 Task: Create new contact,   with mail id: 'Madelyn_Wright@coty.com', first name: 'Madelyn', Last name: 'Wright', Job Title: UI/UX Developer, Phone number (408) 555-1234. Change life cycle stage to  'Lead' and lead status to 'New'. Add new company to the associated contact: www.ashokleyland.com
 . Logged in from softage.5@softage.net
Action: Mouse moved to (80, 50)
Screenshot: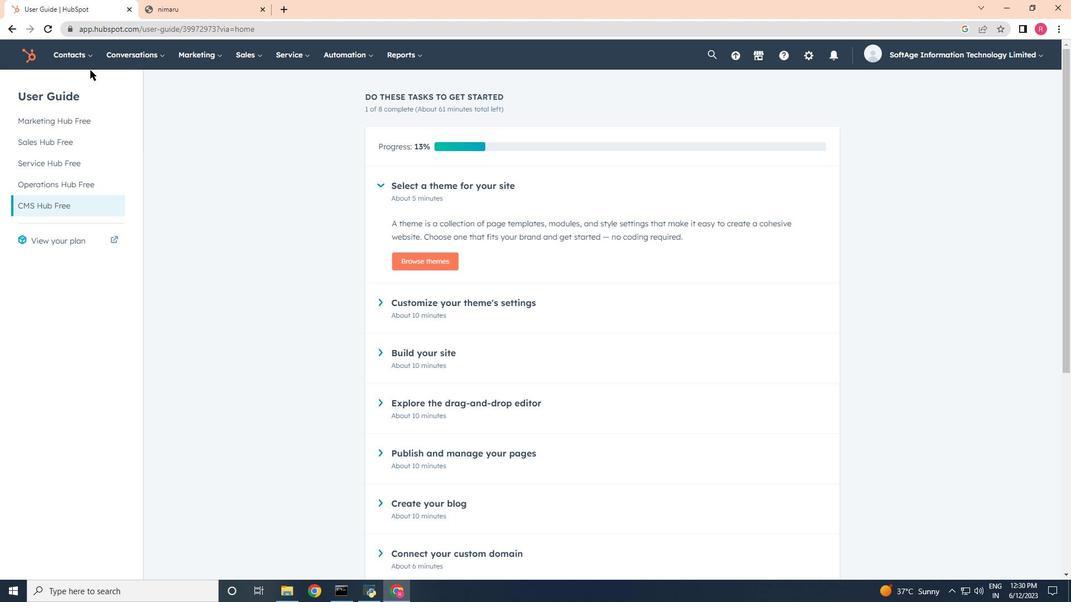 
Action: Mouse pressed left at (80, 50)
Screenshot: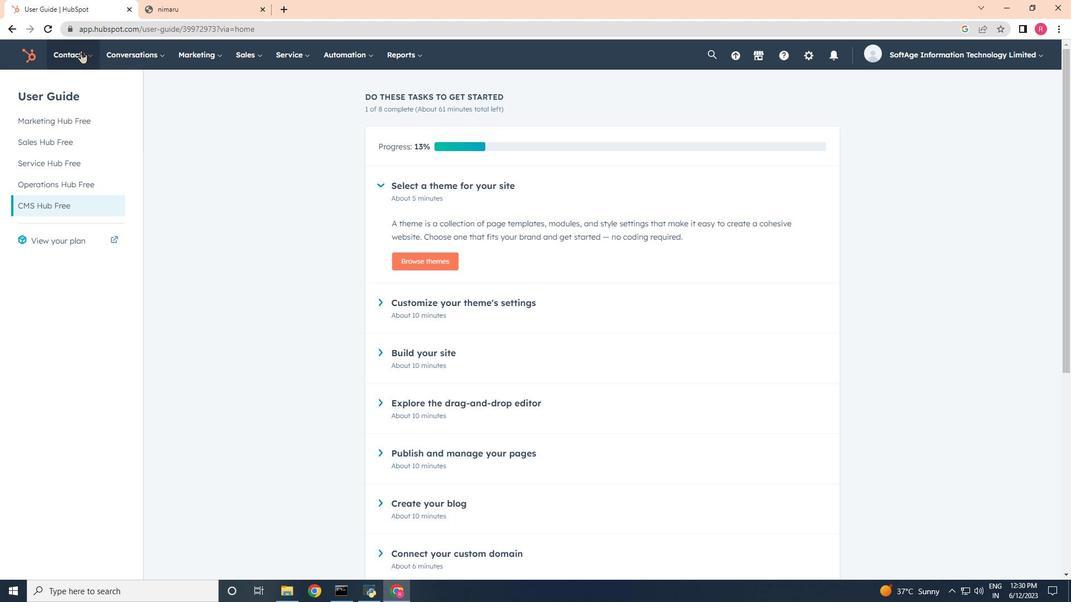 
Action: Mouse moved to (94, 80)
Screenshot: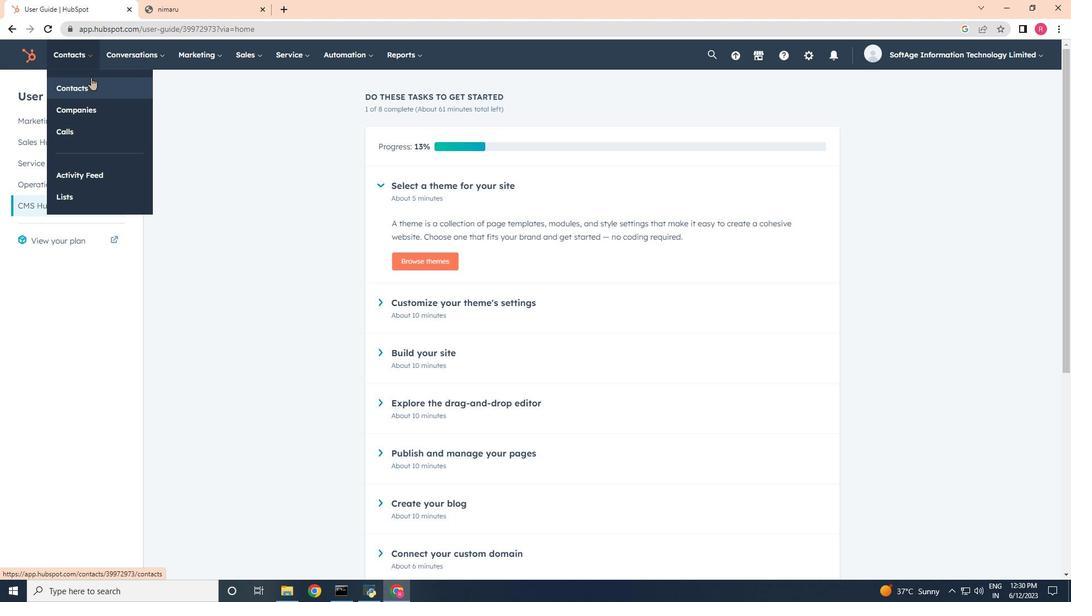
Action: Mouse pressed left at (94, 80)
Screenshot: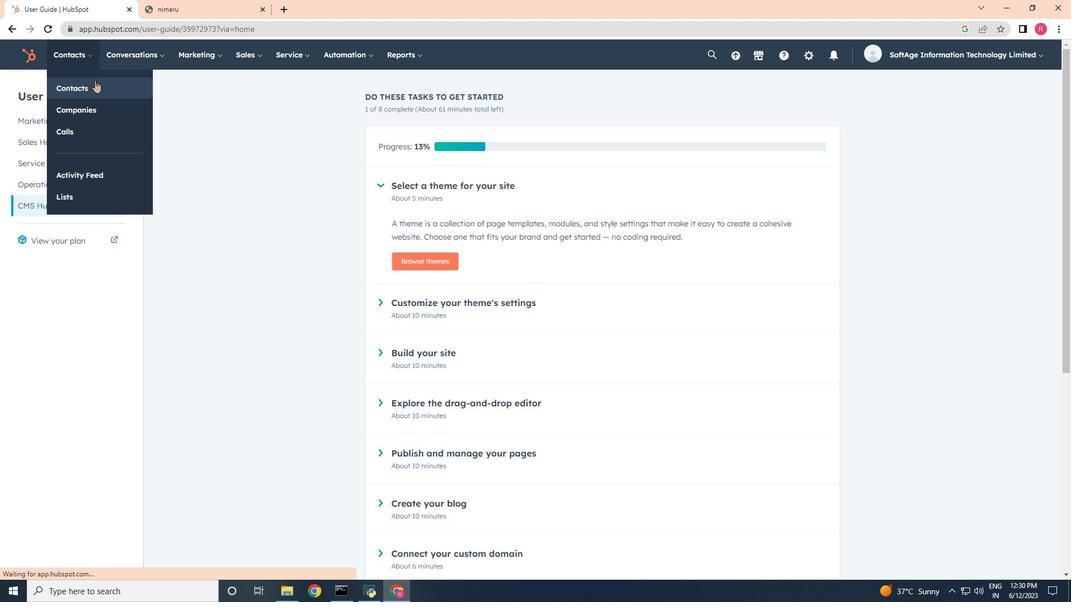 
Action: Mouse moved to (997, 92)
Screenshot: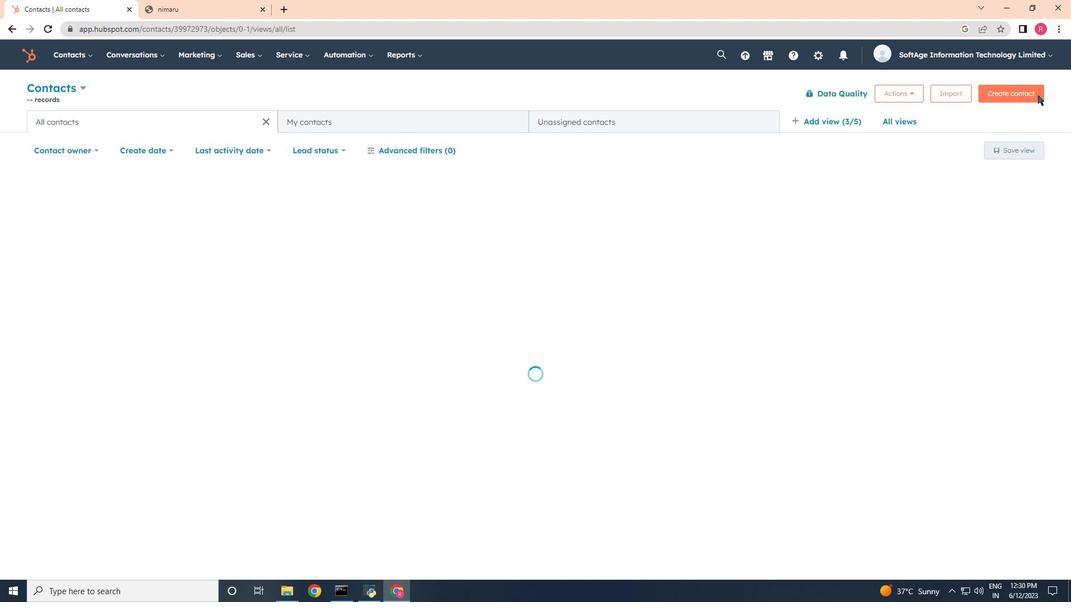 
Action: Mouse pressed left at (997, 92)
Screenshot: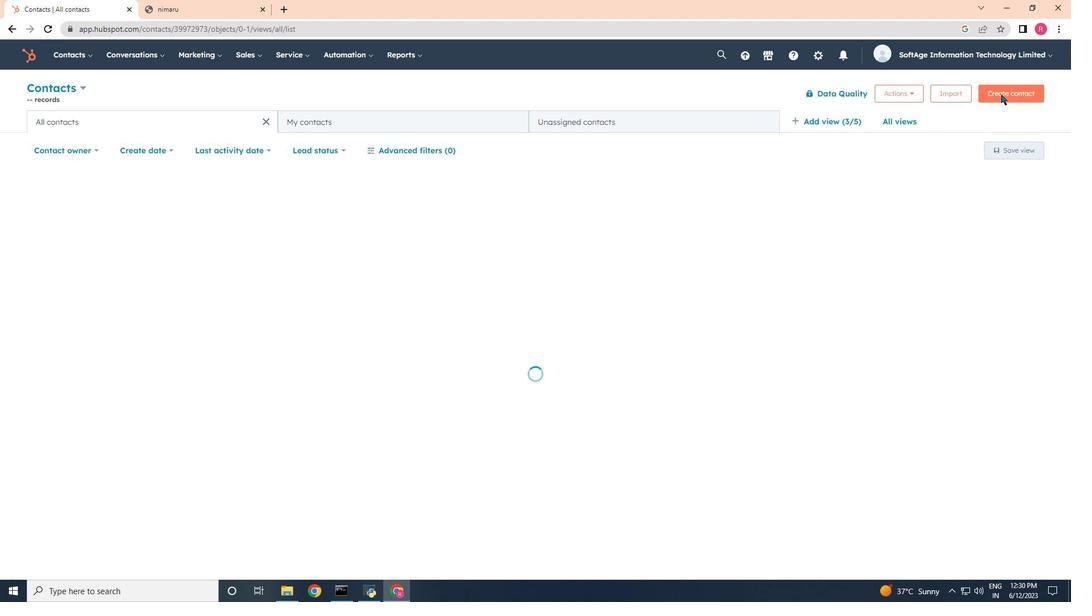 
Action: Mouse moved to (801, 159)
Screenshot: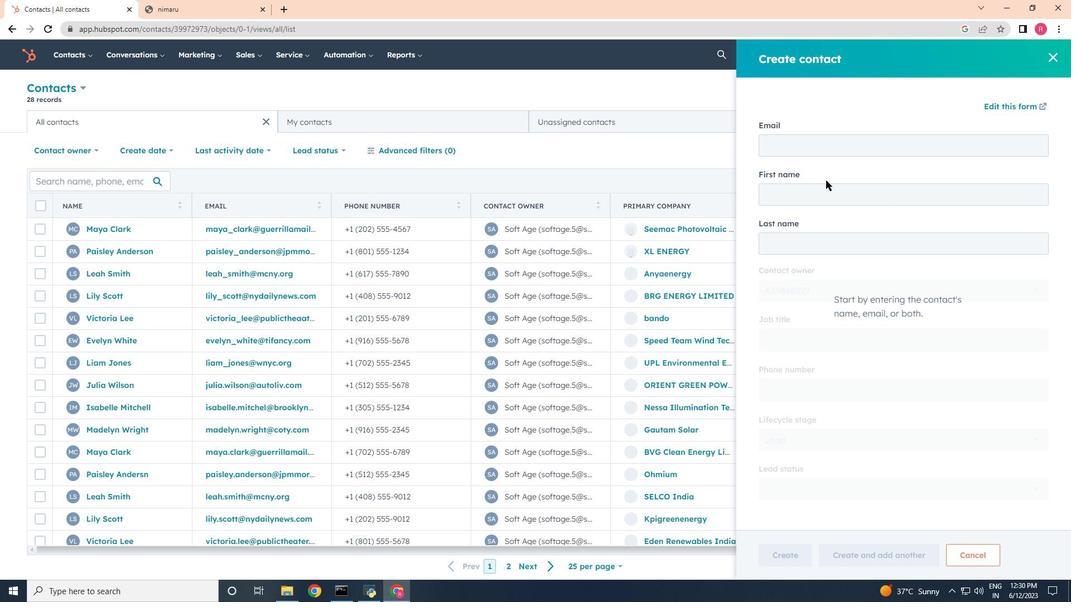
Action: Mouse pressed left at (801, 159)
Screenshot: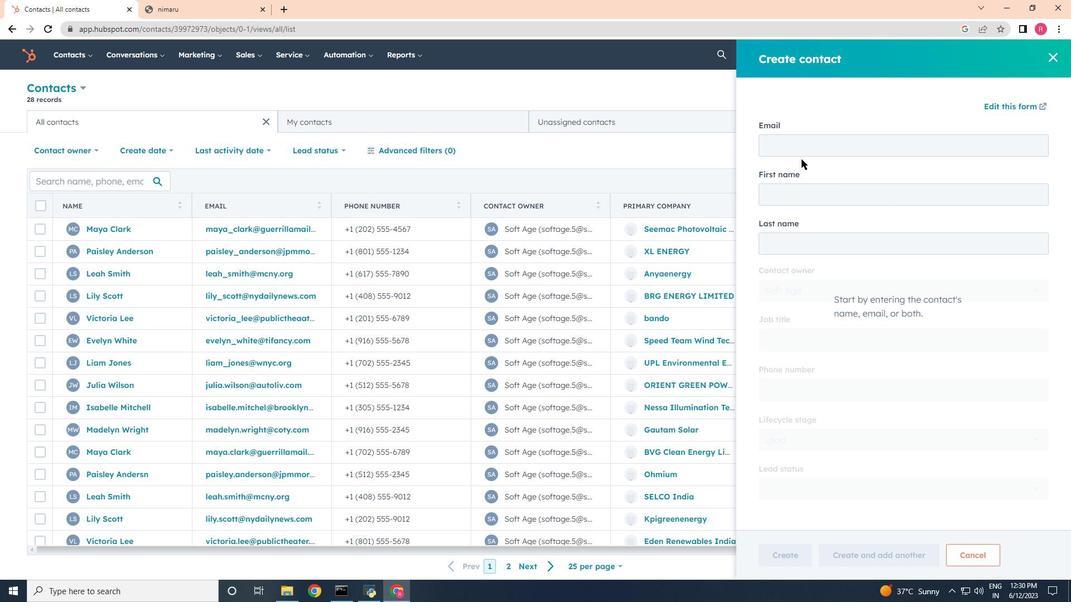 
Action: Mouse moved to (787, 145)
Screenshot: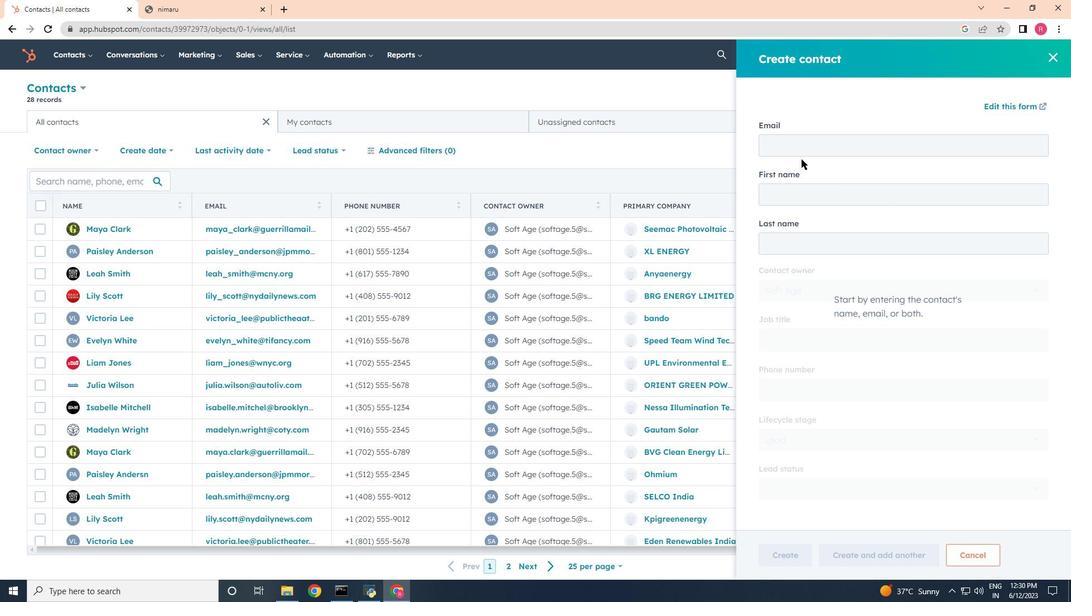 
Action: Mouse pressed left at (787, 145)
Screenshot: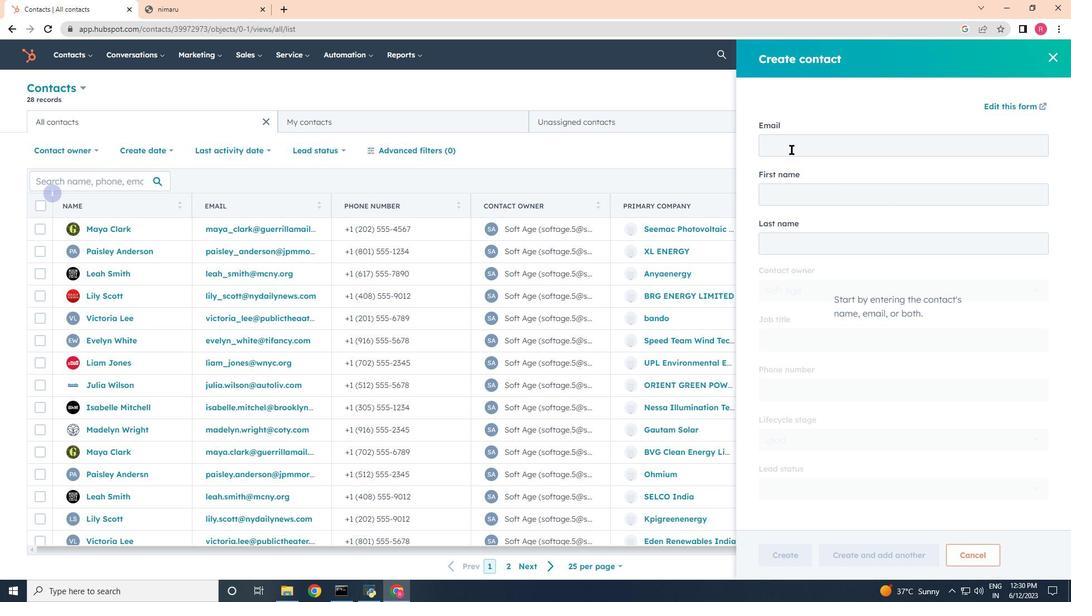 
Action: Key pressed <Key.shift>Madelyn<Key.shift><Key.shift><Key.shift><Key.shift><Key.shift><Key.shift><Key.shift><Key.shift><Key.shift><Key.shift><Key.shift><Key.shift><Key.shift><Key.shift><Key.shift><Key.shift><Key.shift><Key.shift><Key.shift><Key.shift>_<Key.shift><Key.shift>Wright<Key.shift>@coty.com
Screenshot: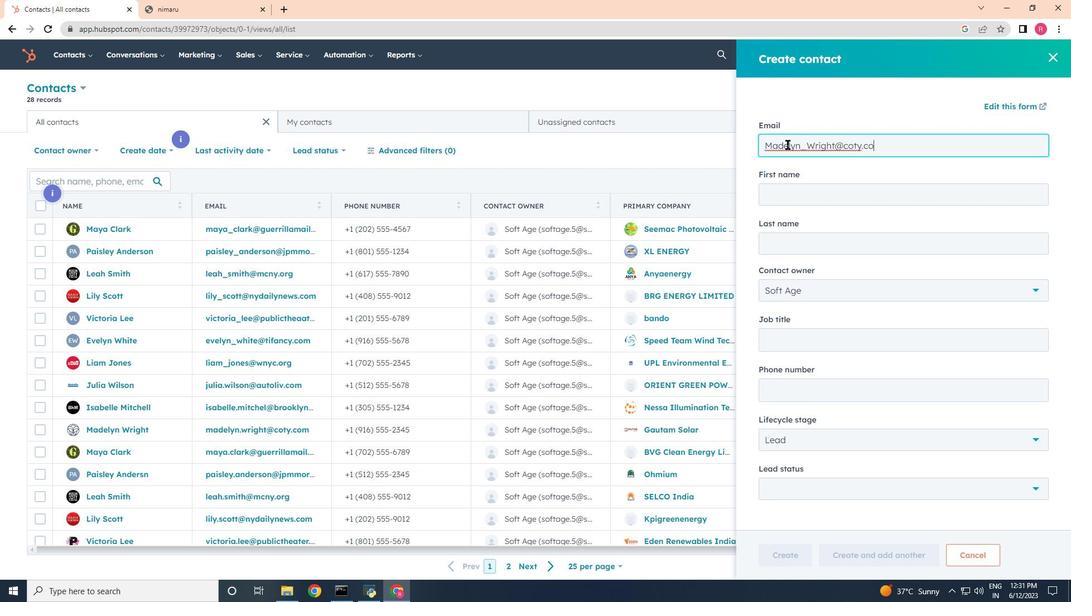 
Action: Mouse moved to (855, 213)
Screenshot: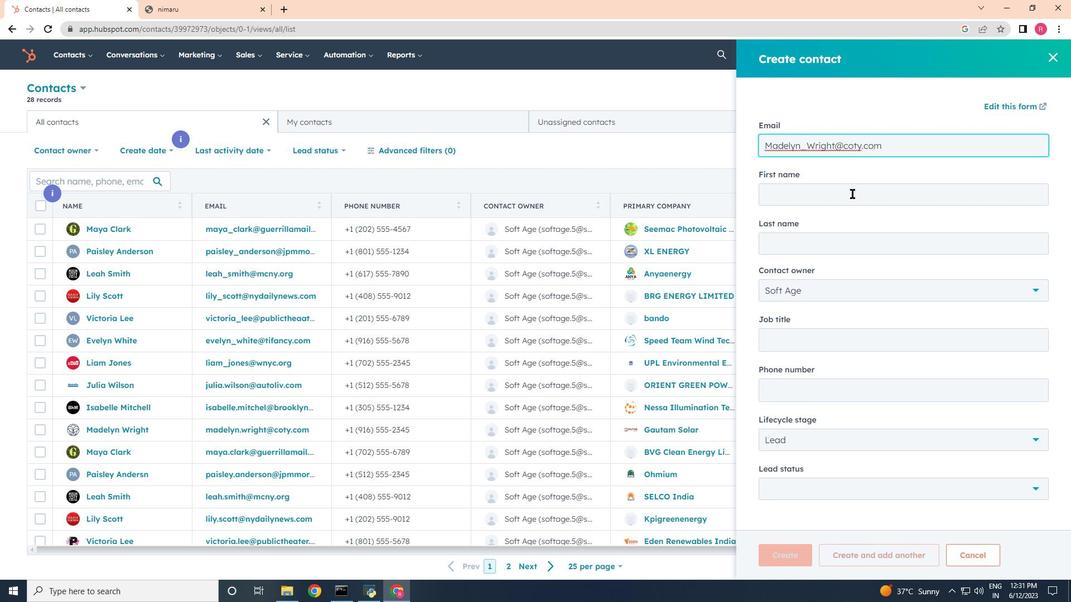 
Action: Mouse pressed left at (855, 213)
Screenshot: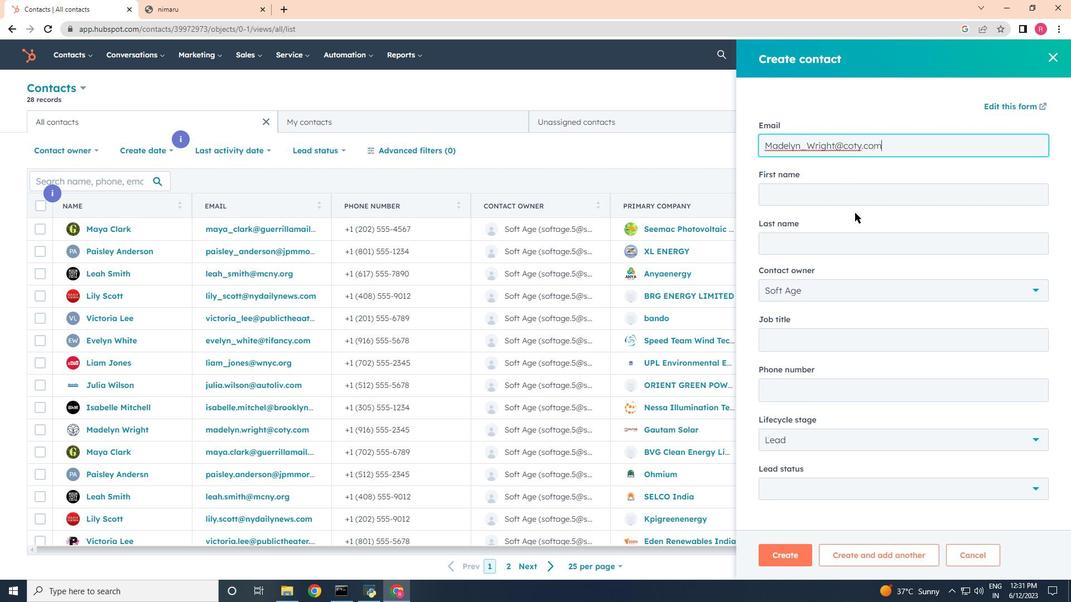 
Action: Mouse moved to (798, 147)
Screenshot: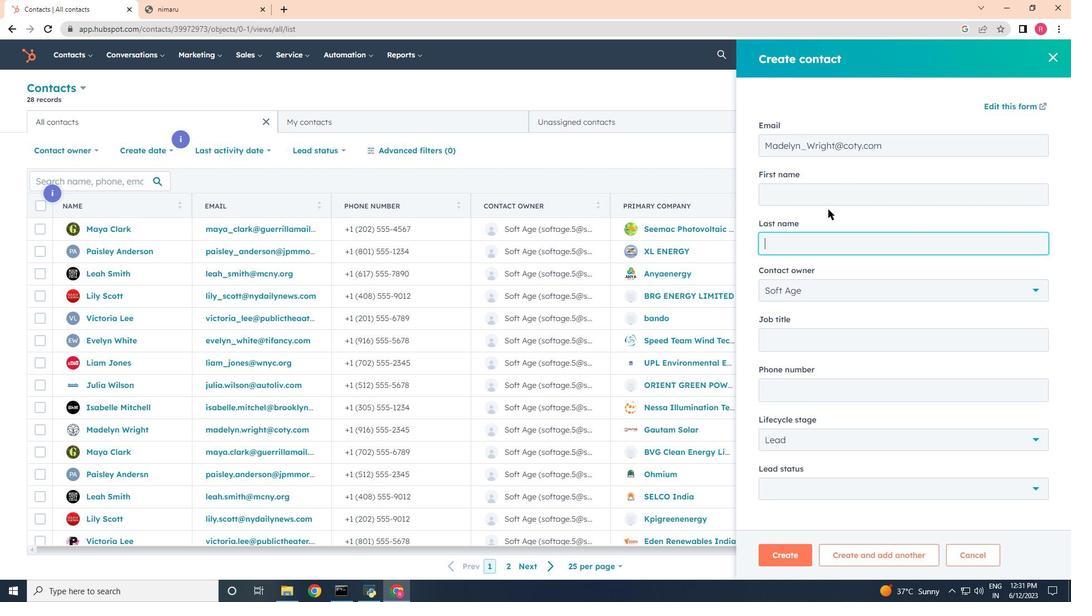 
Action: Mouse pressed left at (798, 147)
Screenshot: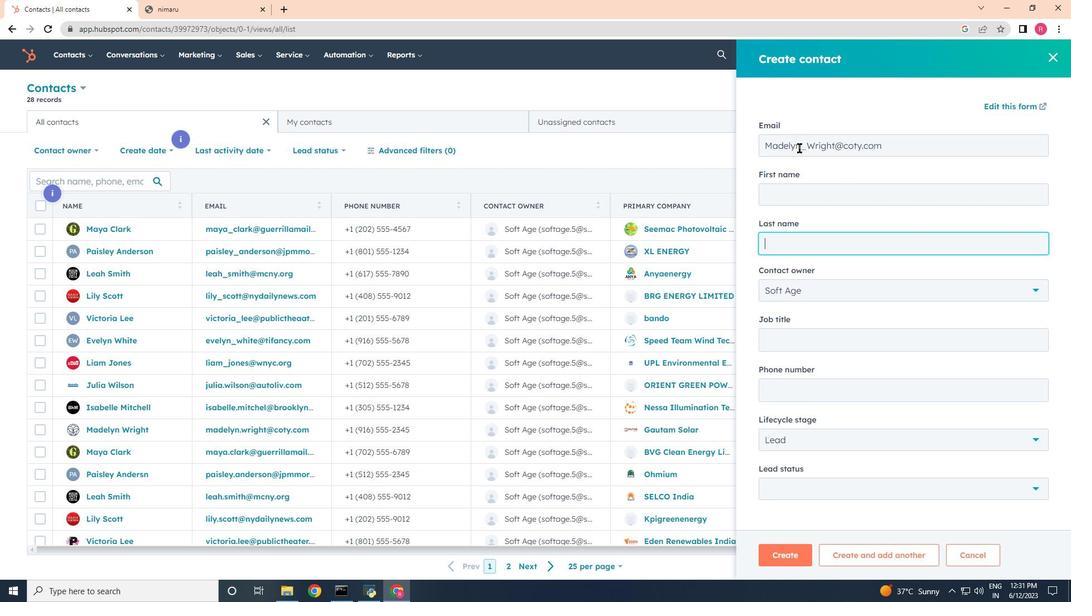 
Action: Mouse moved to (803, 197)
Screenshot: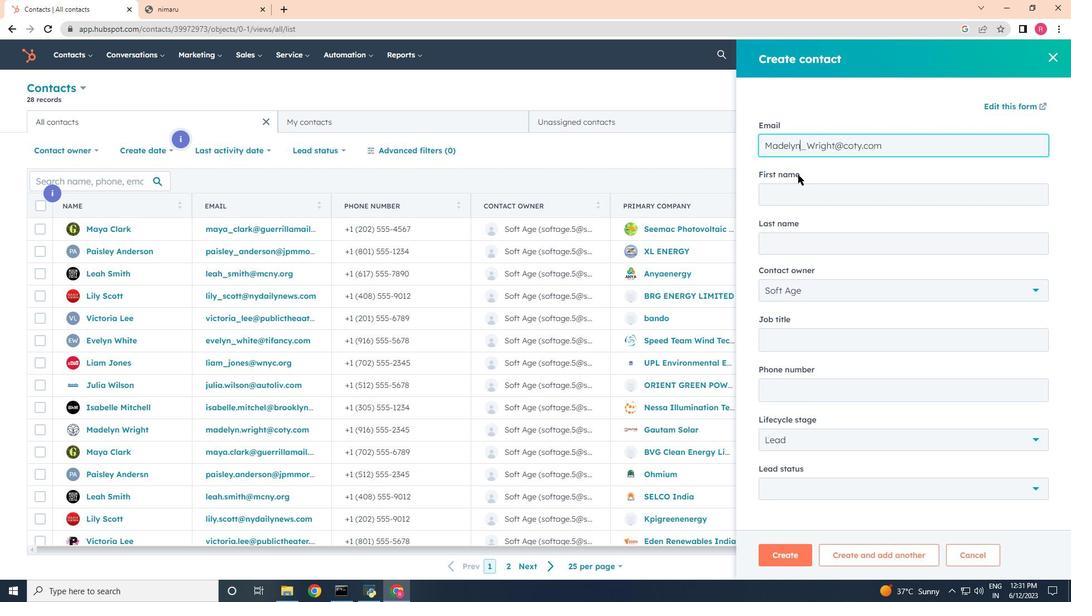 
Action: Mouse pressed left at (803, 197)
Screenshot: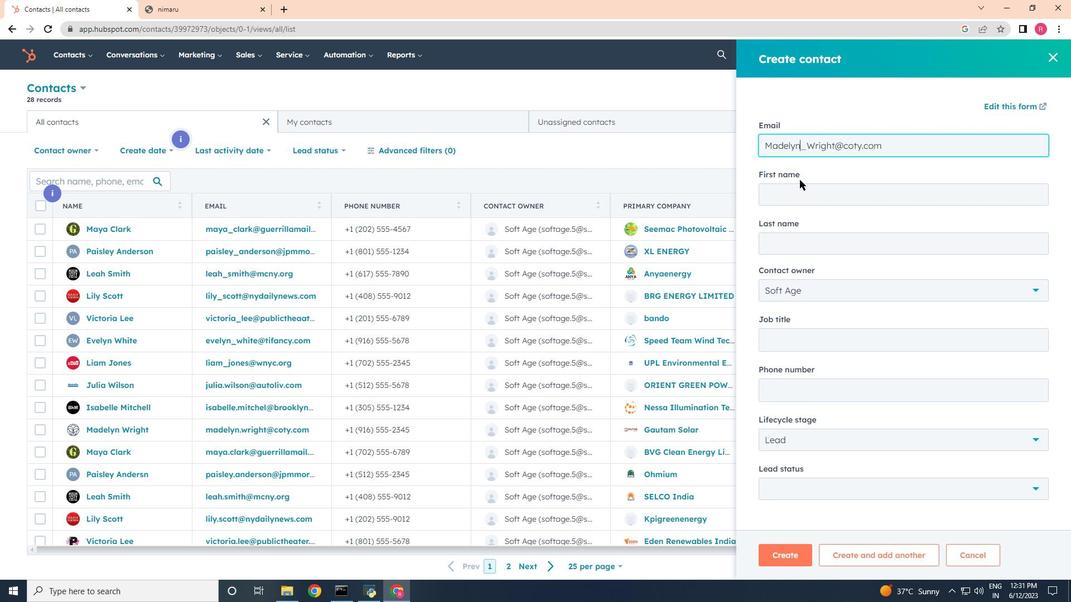 
Action: Key pressed <Key.shift>Madelyn<Key.tab><Key.shift><Key.shift><Key.shift><Key.shift><Key.shift><Key.shift><Key.shift><Key.shift><Key.shift><Key.shift>Wright<Key.tab><Key.tab><Key.shift>UI/<Key.shift><Key.shift><Key.shift><Key.shift><Key.shift><Key.shift><Key.shift>Ux<Key.backspace><Key.shift>X<Key.space><Key.shift>Developer<Key.tab>4085551234
Screenshot: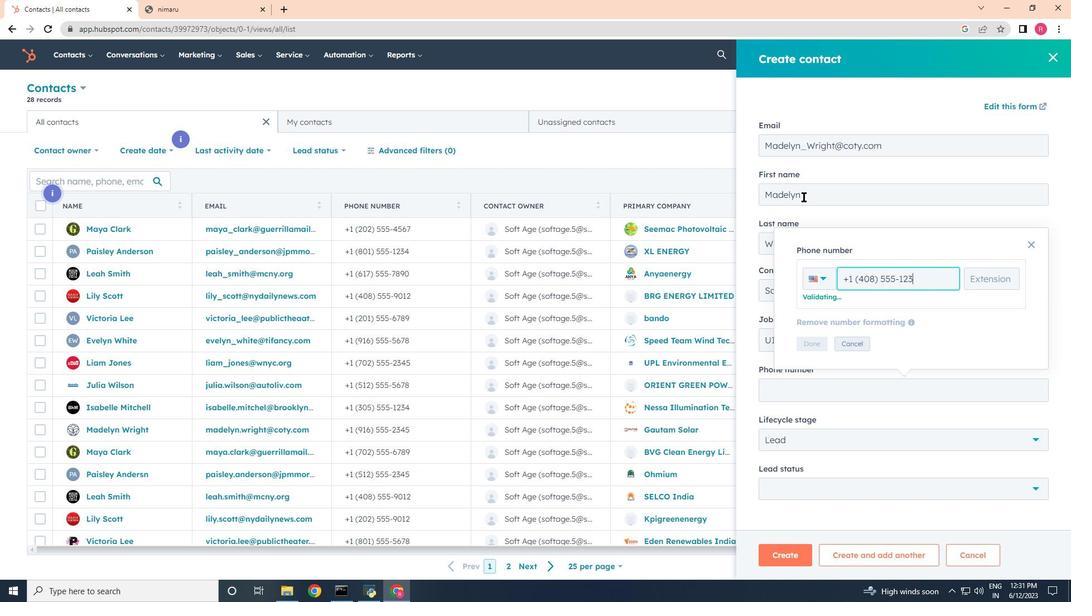 
Action: Mouse moved to (813, 343)
Screenshot: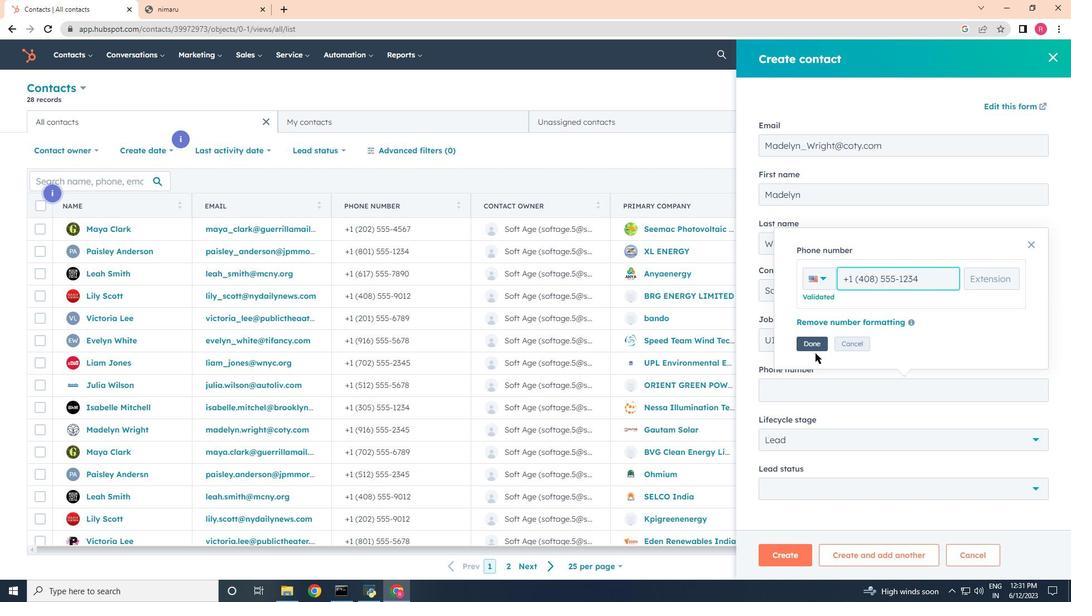 
Action: Mouse pressed left at (813, 343)
Screenshot: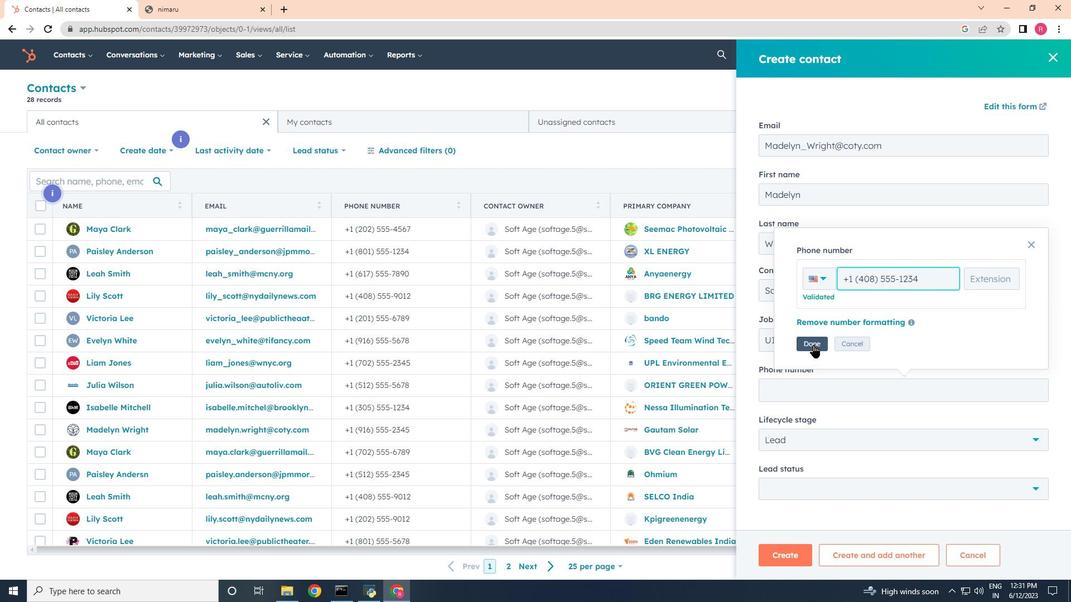 
Action: Mouse moved to (819, 436)
Screenshot: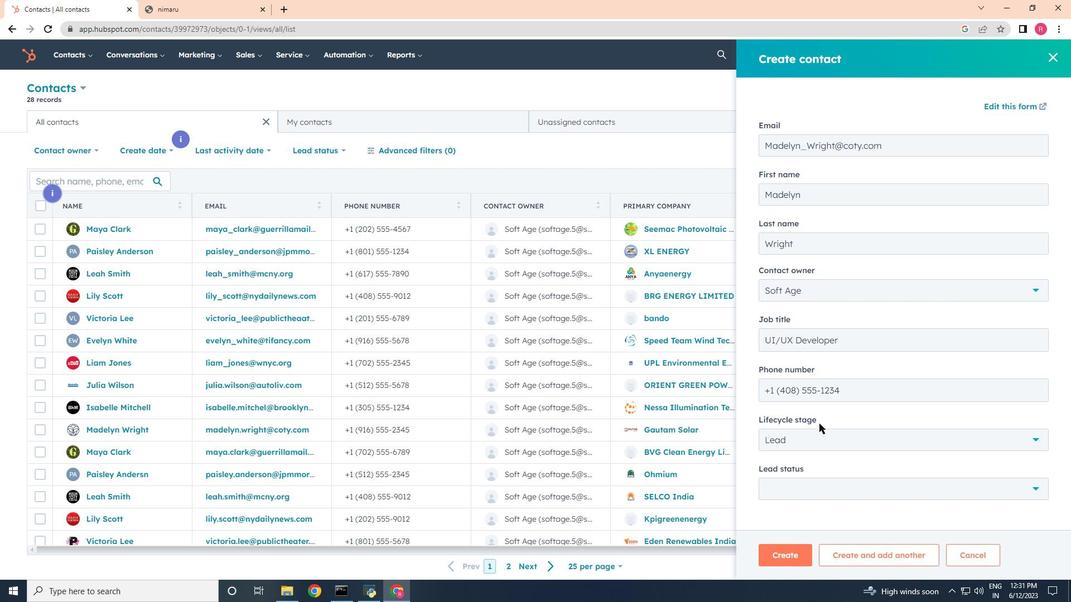 
Action: Mouse pressed left at (819, 436)
Screenshot: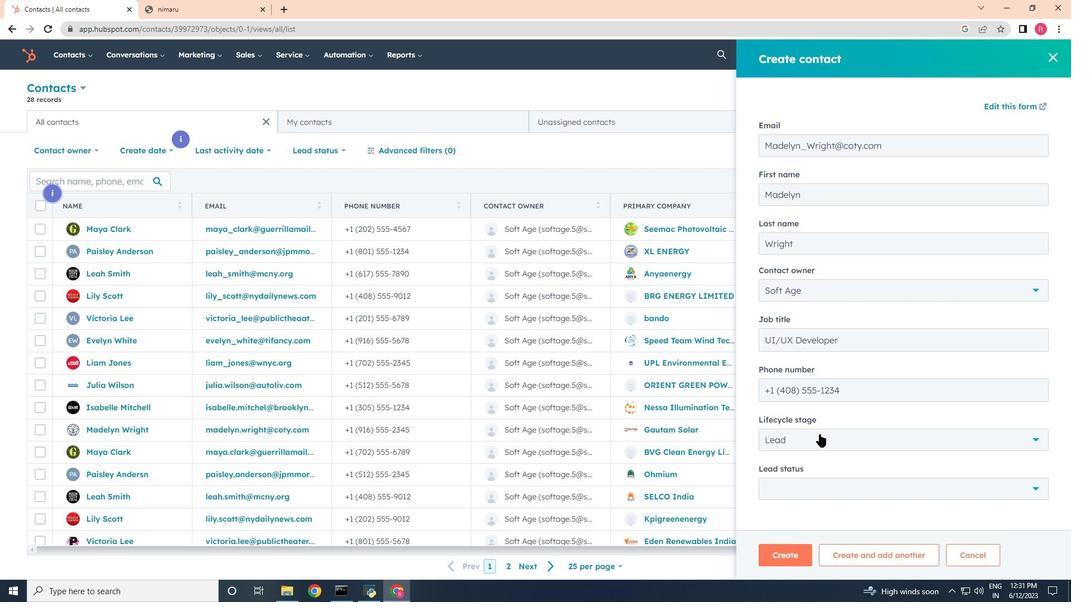 
Action: Mouse moved to (794, 341)
Screenshot: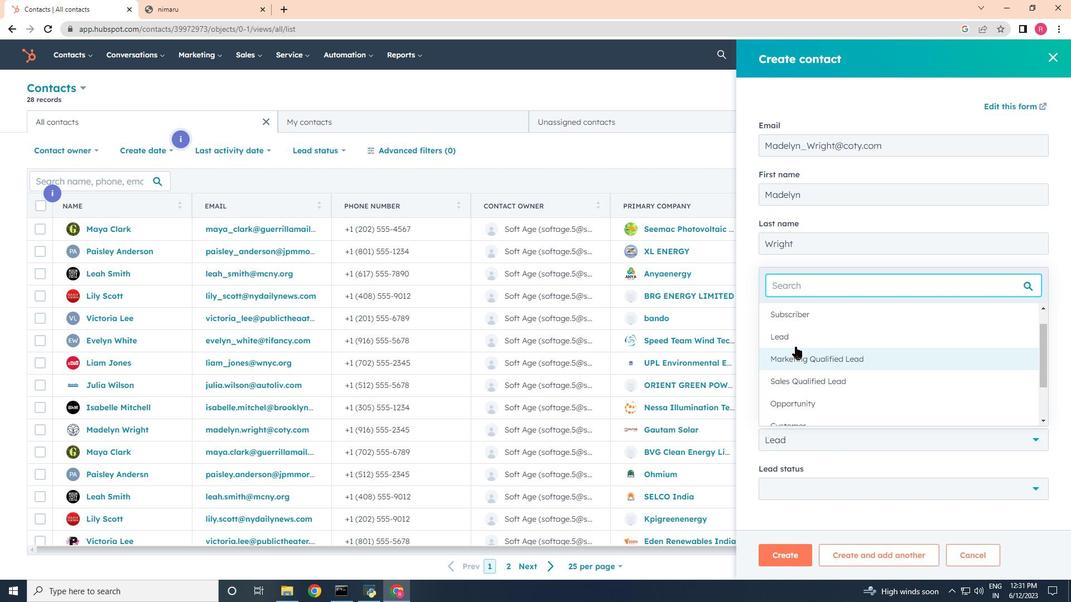 
Action: Mouse pressed left at (794, 341)
Screenshot: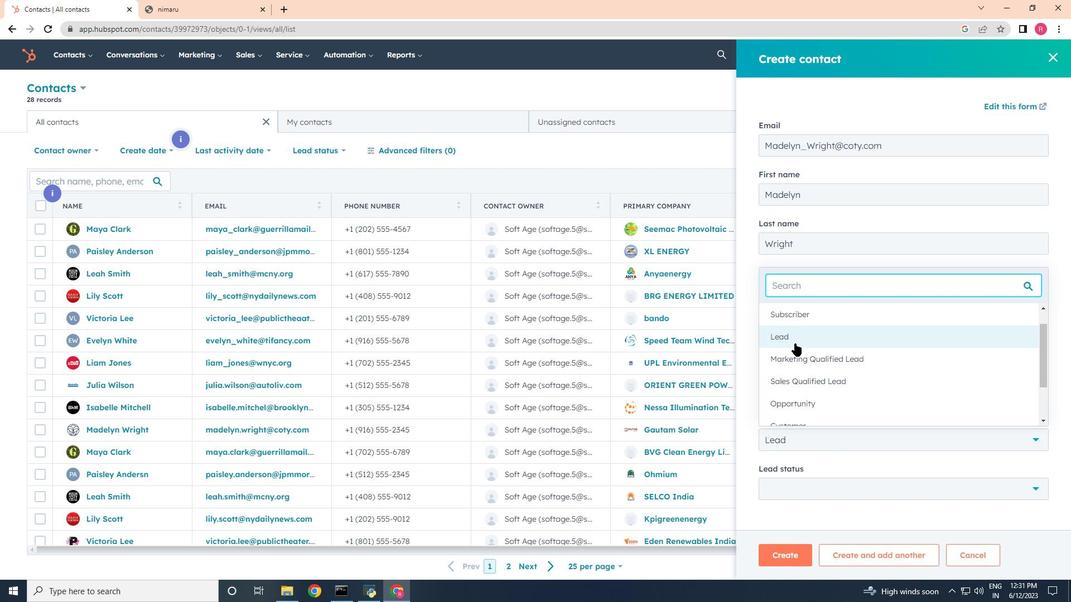 
Action: Mouse moved to (813, 487)
Screenshot: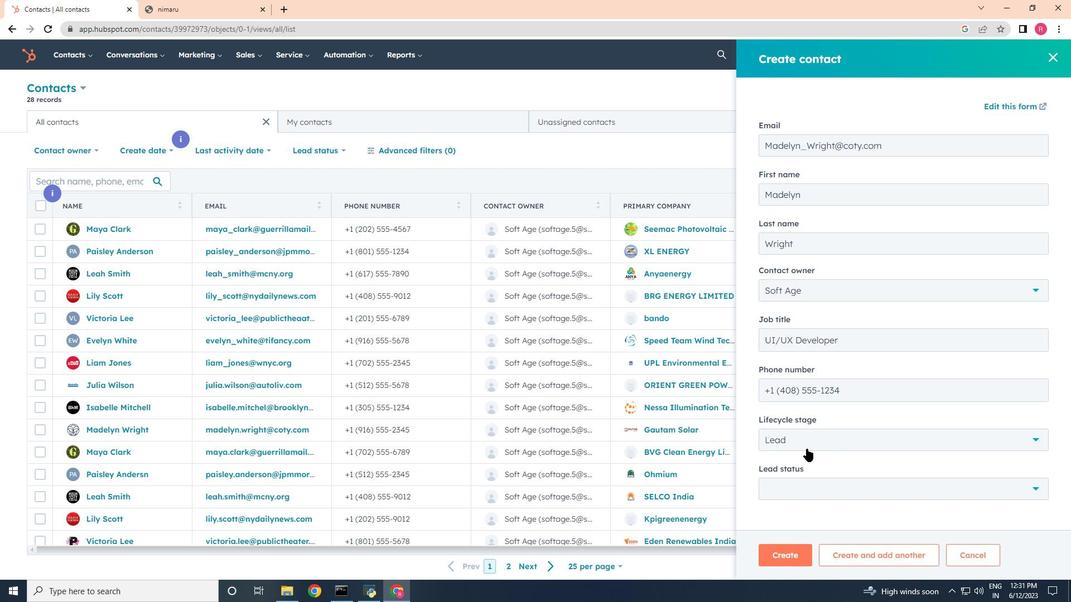 
Action: Mouse pressed left at (813, 487)
Screenshot: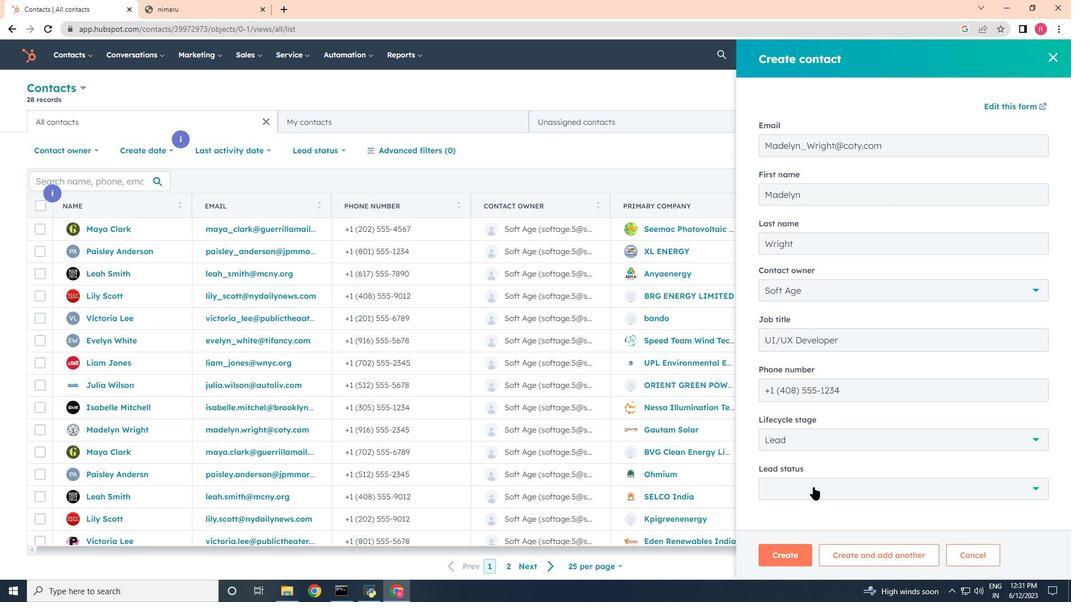 
Action: Mouse moved to (786, 392)
Screenshot: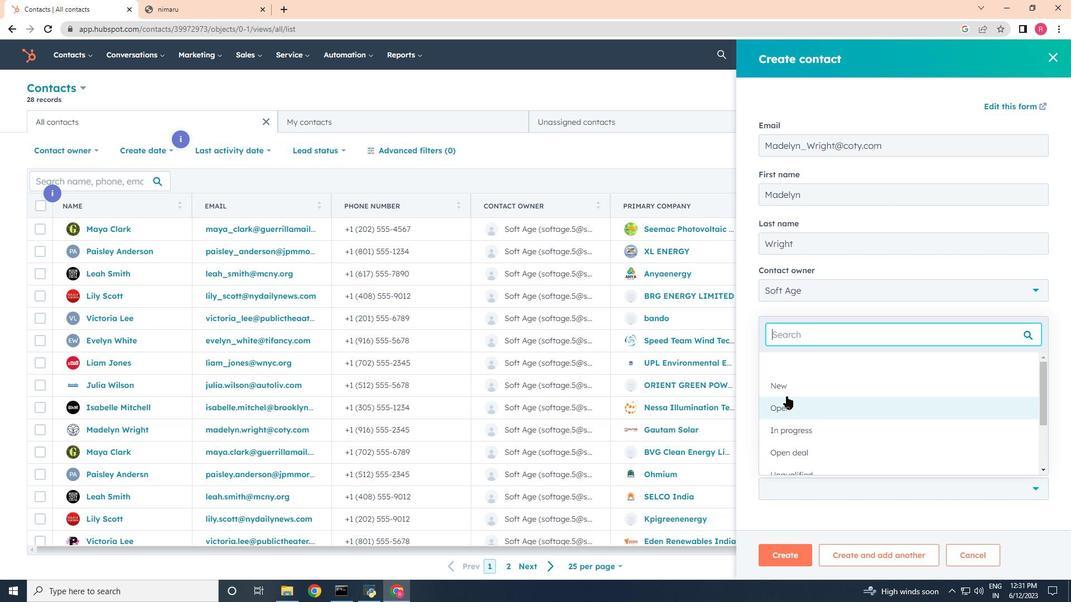 
Action: Mouse pressed left at (786, 392)
Screenshot: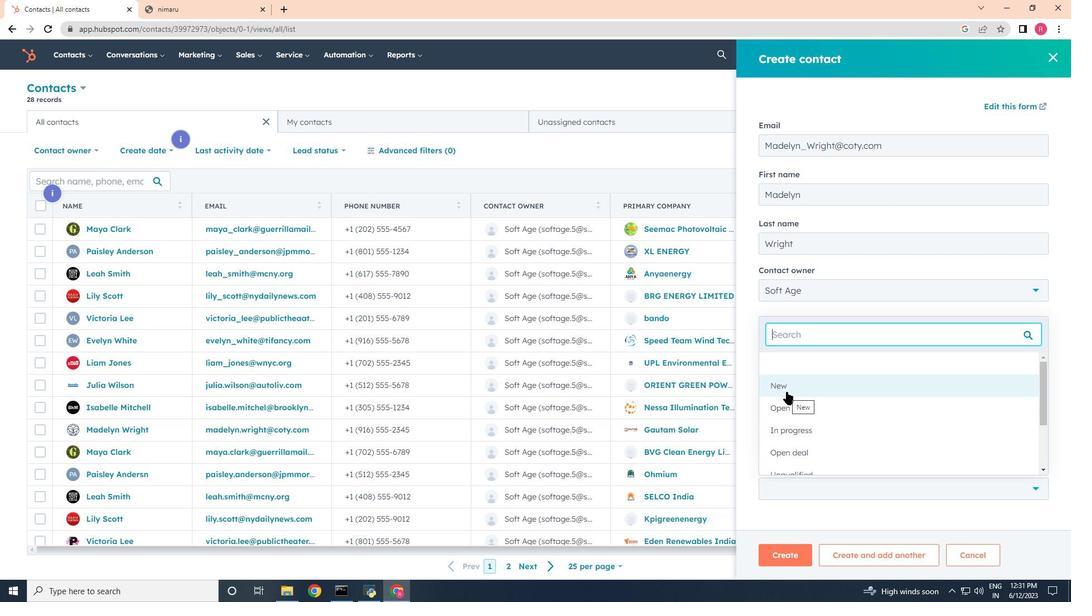 
Action: Mouse moved to (795, 560)
Screenshot: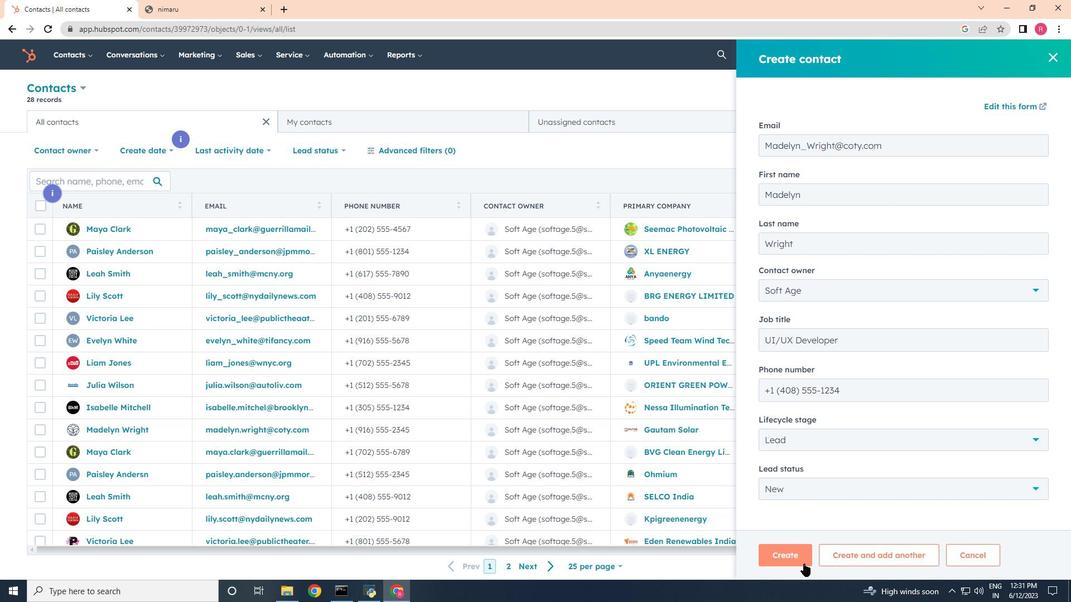 
Action: Mouse pressed left at (795, 560)
Screenshot: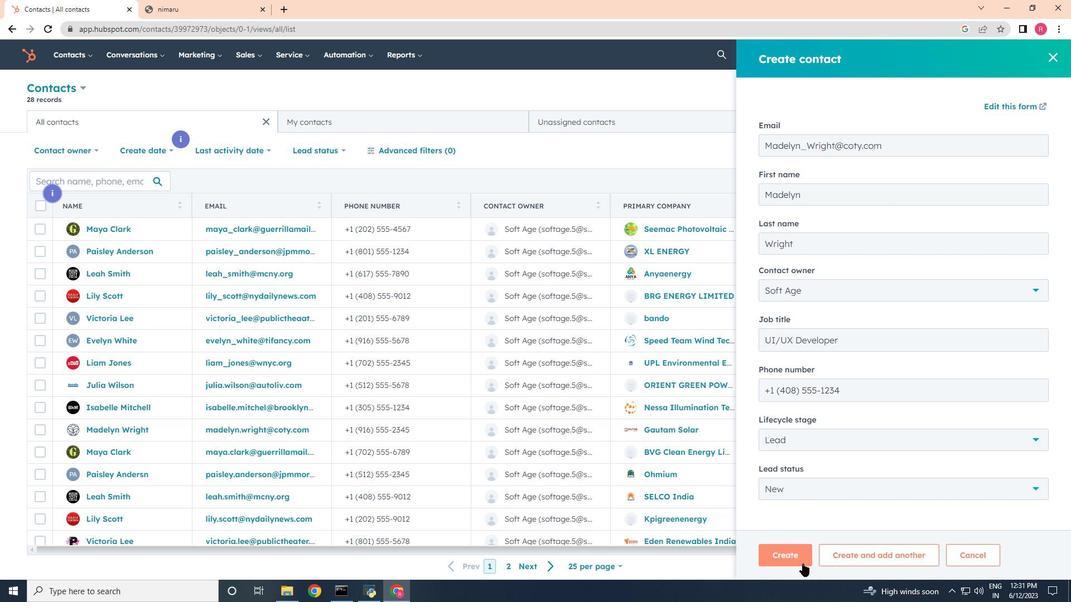 
Action: Mouse moved to (754, 358)
Screenshot: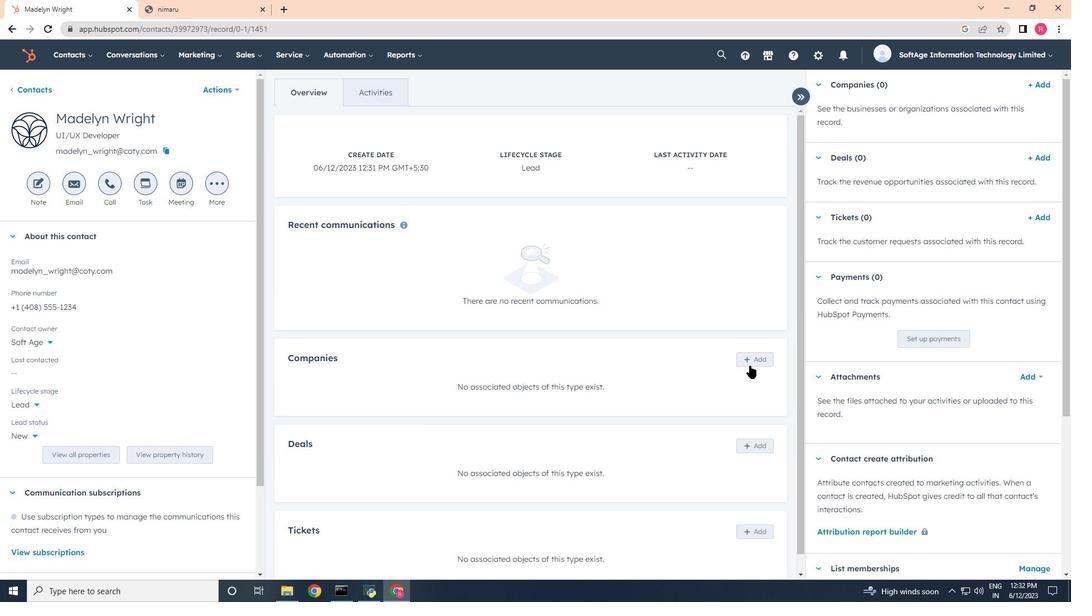 
Action: Mouse pressed left at (754, 358)
Screenshot: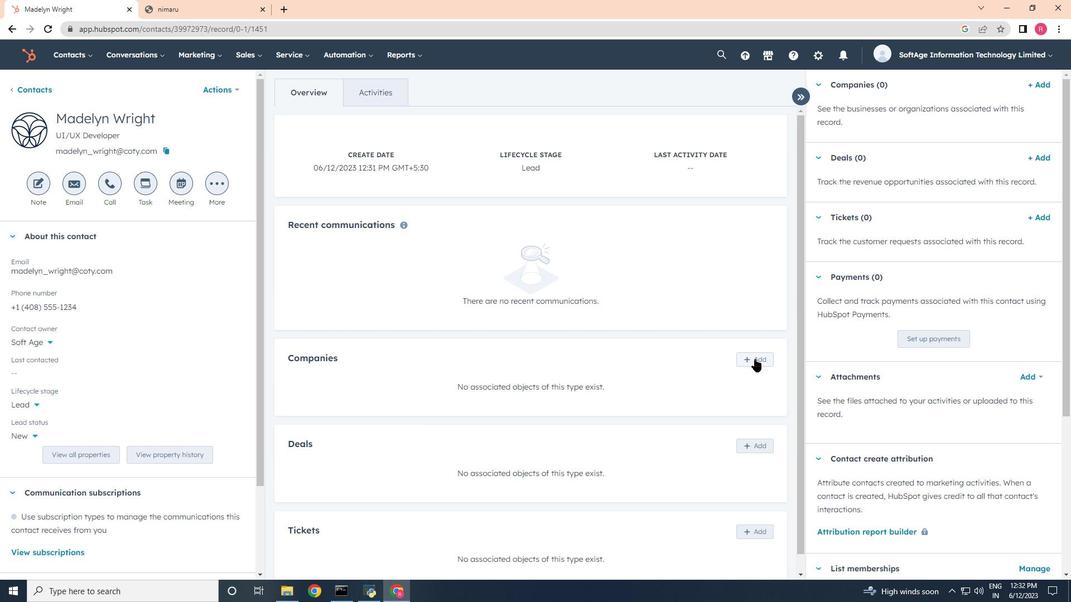 
Action: Mouse moved to (838, 108)
Screenshot: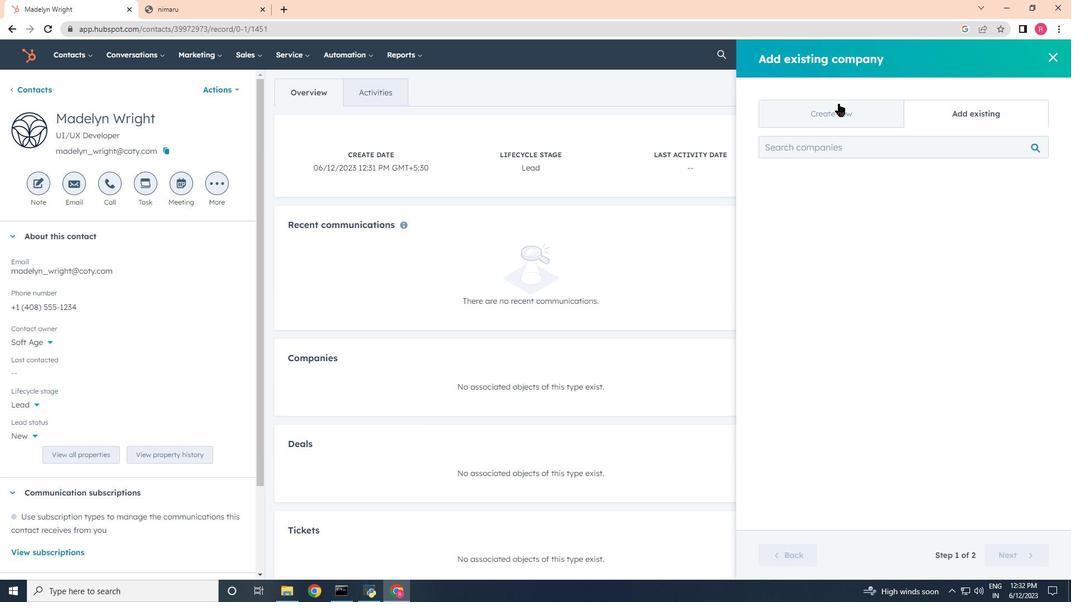 
Action: Mouse pressed left at (838, 108)
Screenshot: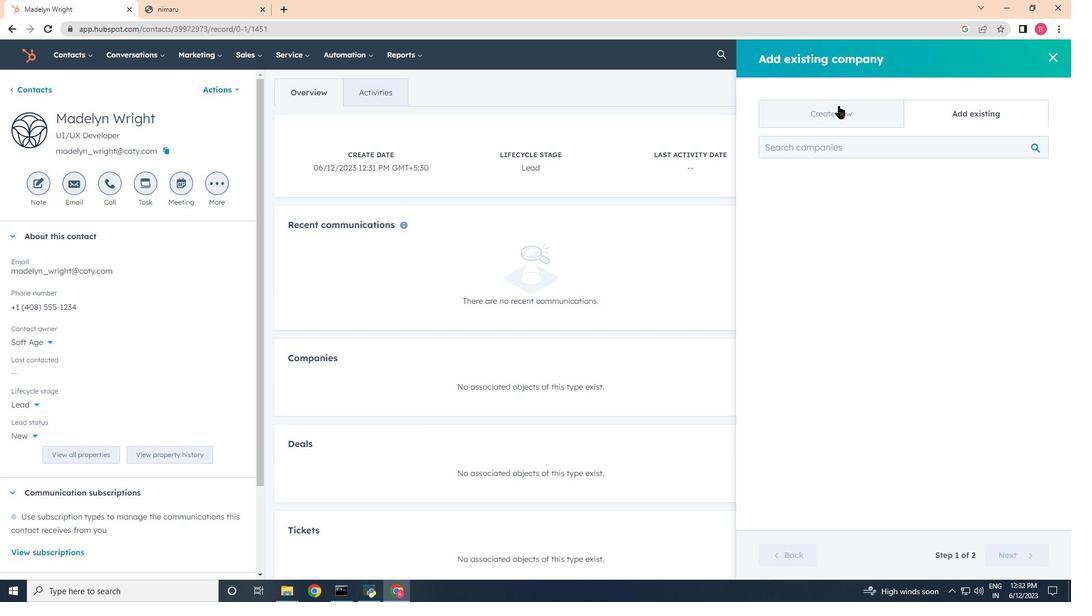 
Action: Mouse moved to (903, 193)
Screenshot: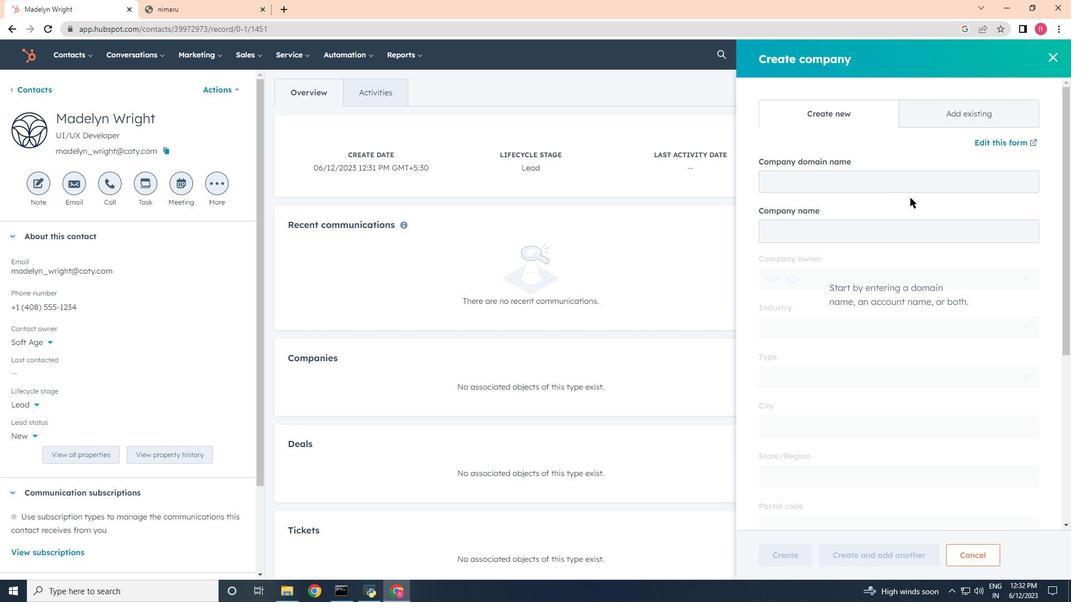 
Action: Mouse pressed left at (903, 193)
Screenshot: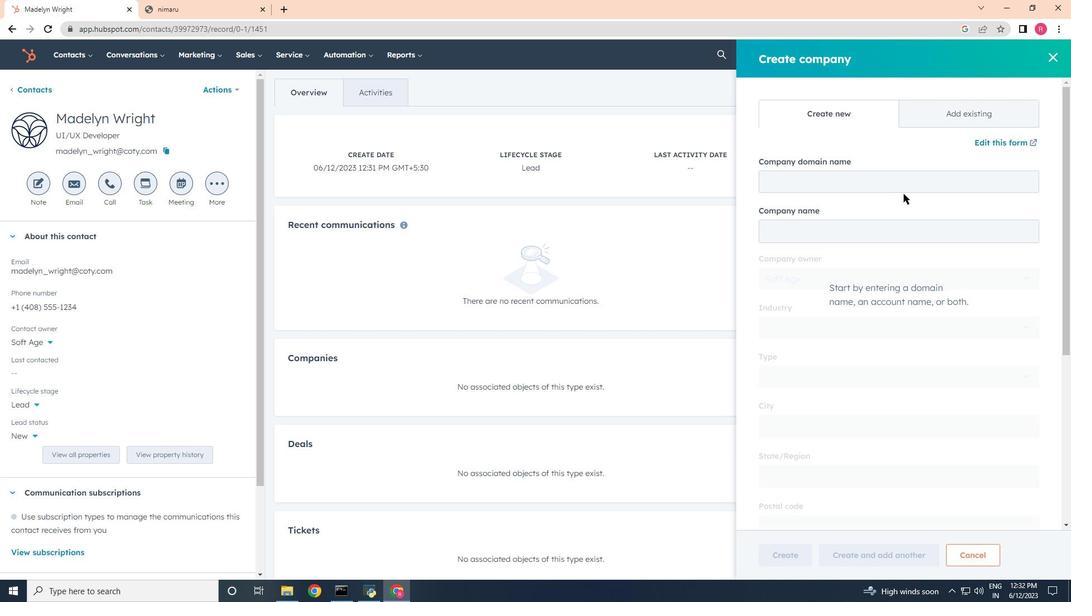 
Action: Mouse moved to (890, 183)
Screenshot: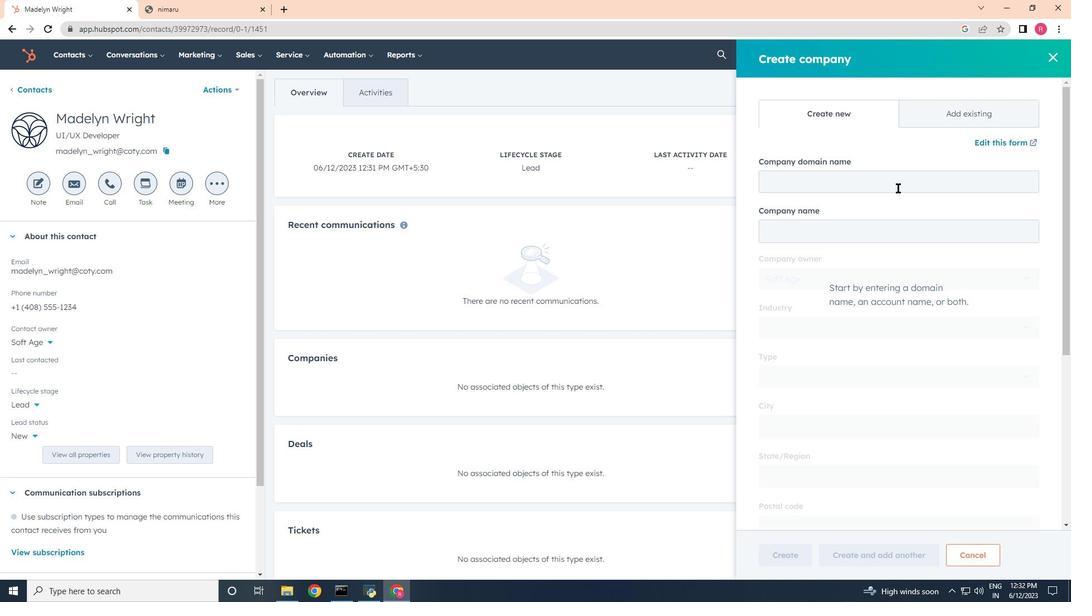 
Action: Mouse pressed left at (890, 183)
Screenshot: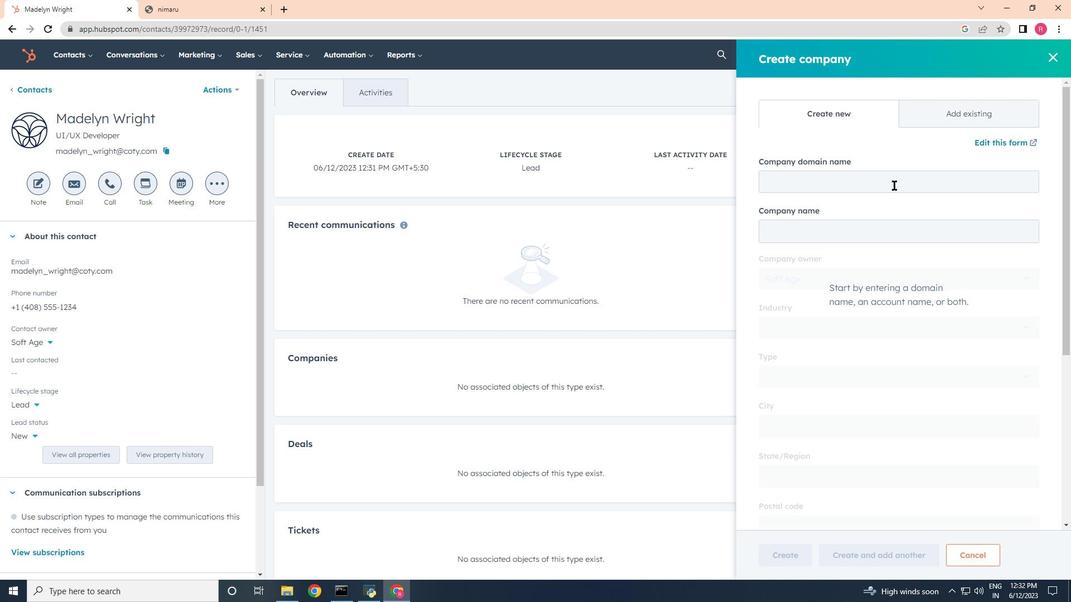 
Action: Key pressed www.ashokleyland.com
Screenshot: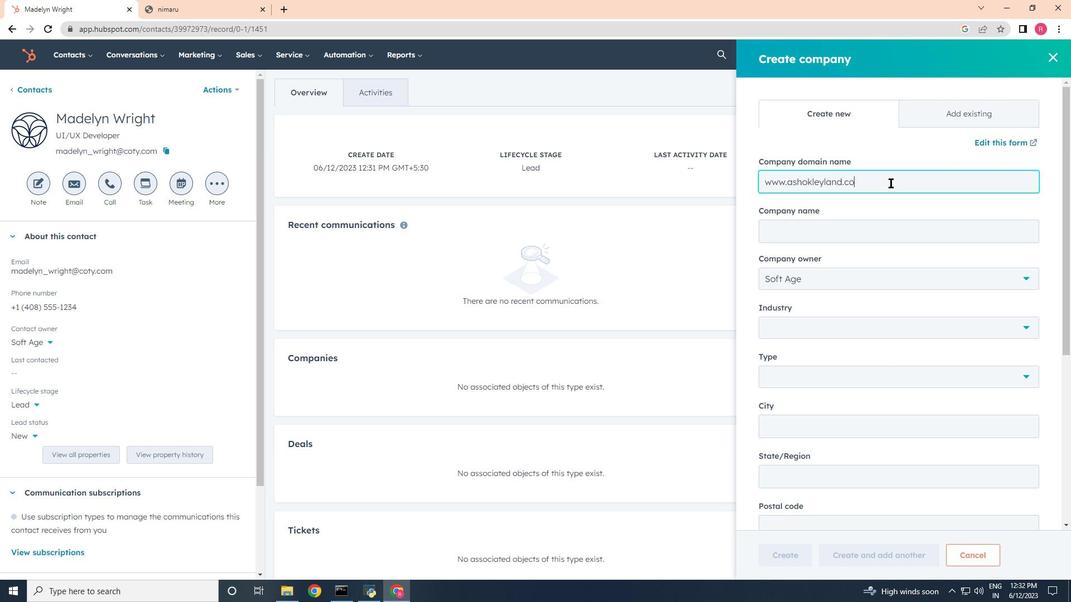 
Action: Mouse moved to (777, 471)
Screenshot: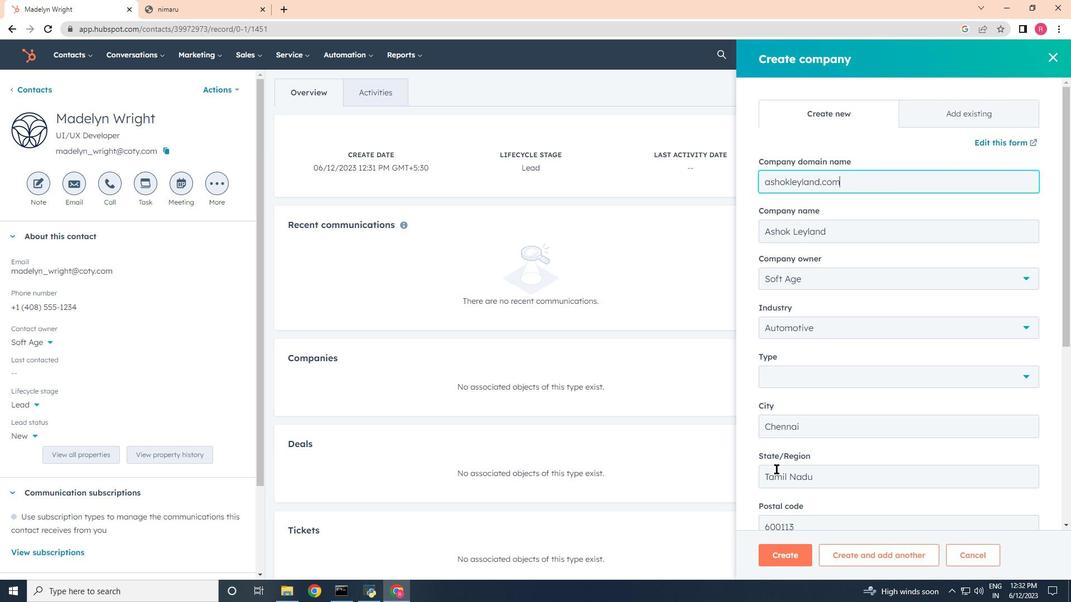 
Action: Mouse scrolled (777, 471) with delta (0, 0)
Screenshot: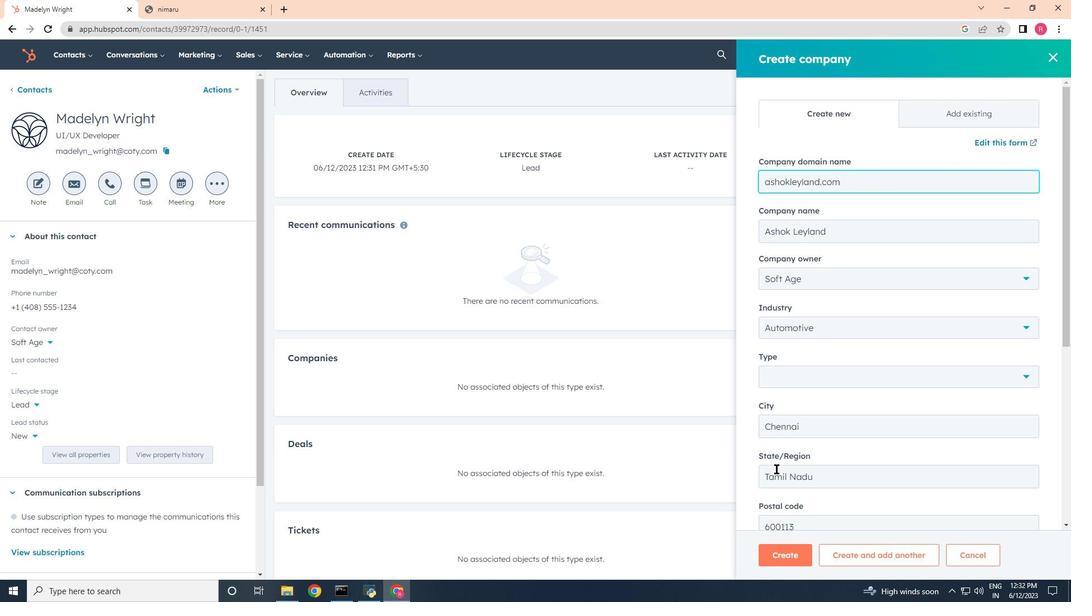 
Action: Mouse moved to (778, 474)
Screenshot: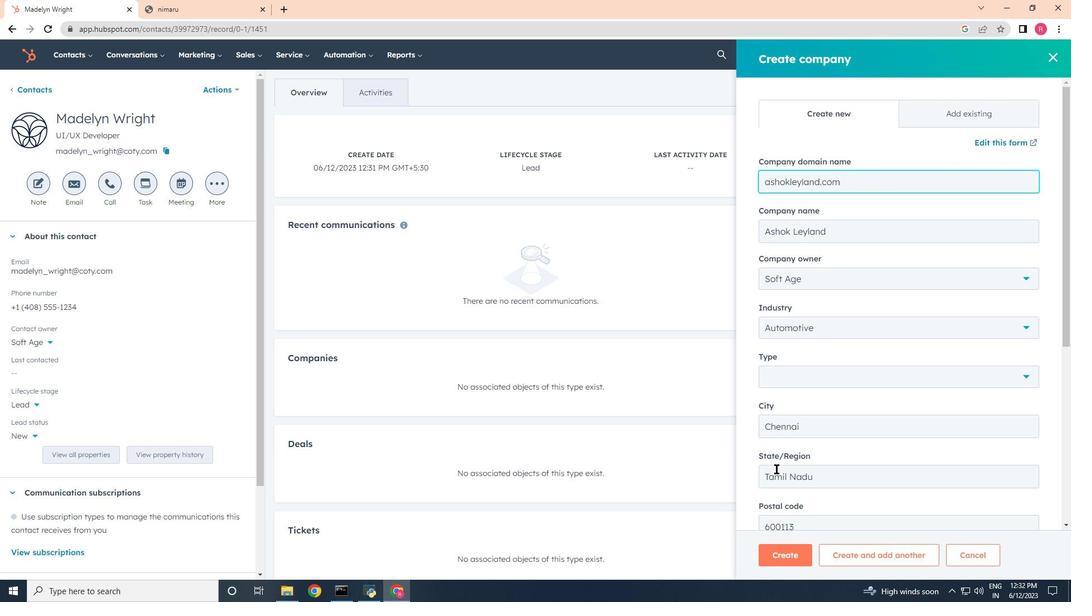 
Action: Mouse scrolled (778, 473) with delta (0, 0)
Screenshot: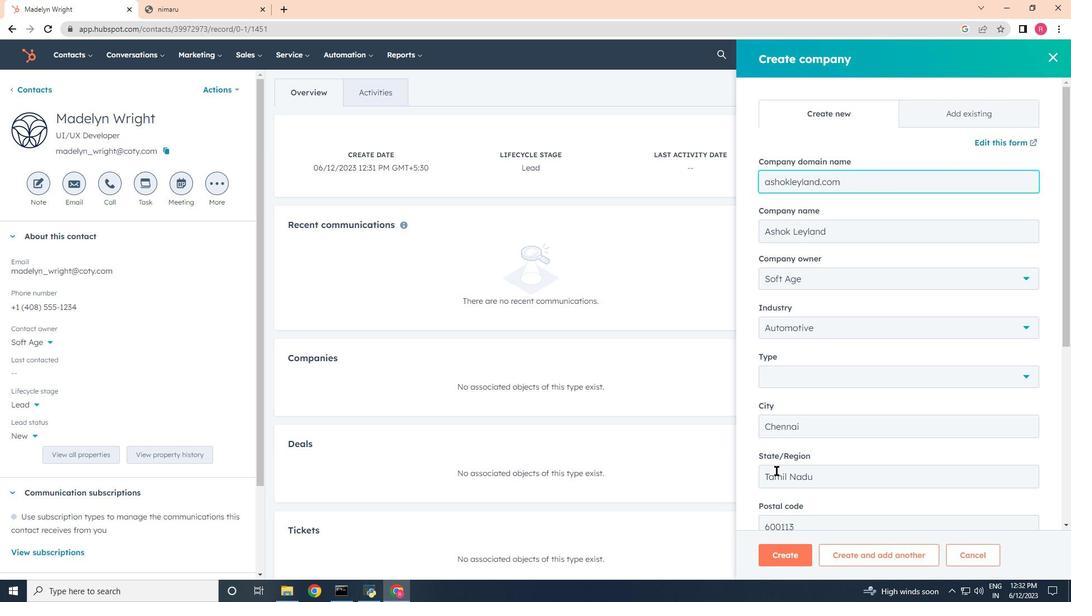 
Action: Mouse moved to (779, 474)
Screenshot: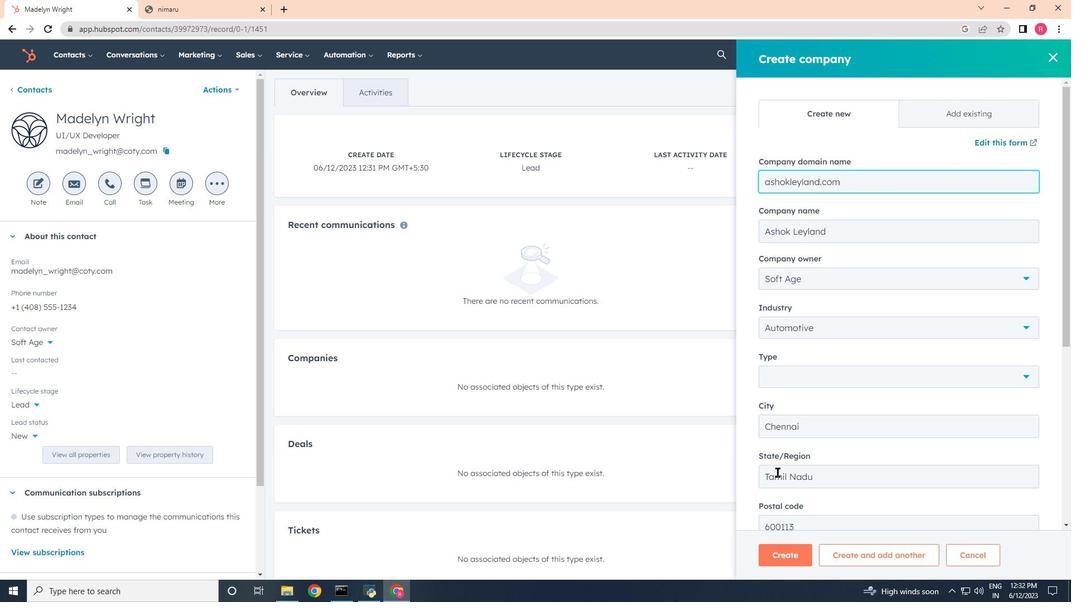 
Action: Mouse scrolled (779, 474) with delta (0, 0)
Screenshot: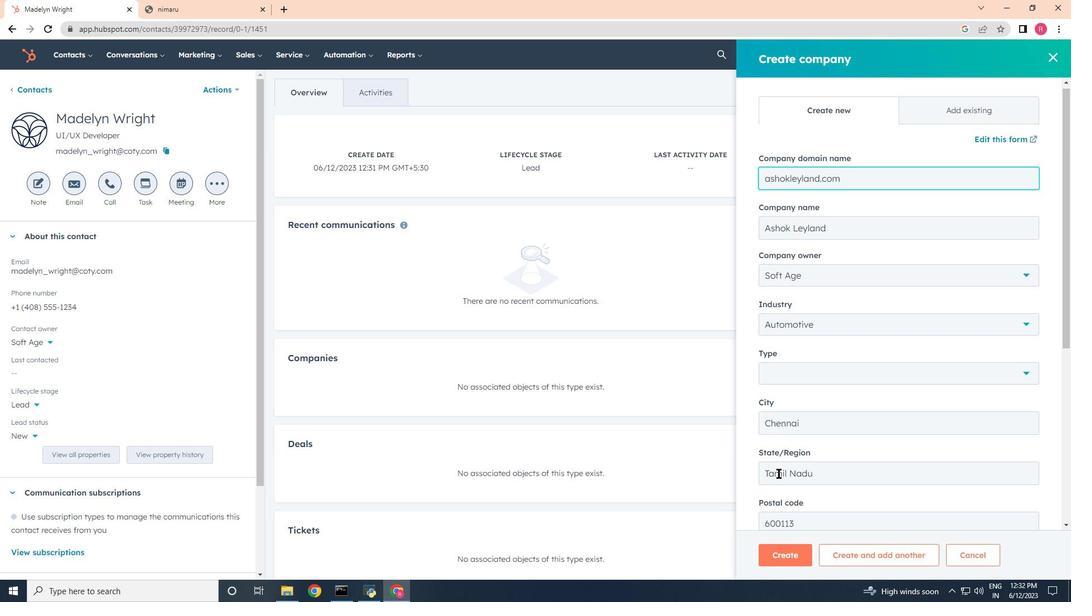
Action: Mouse moved to (779, 475)
Screenshot: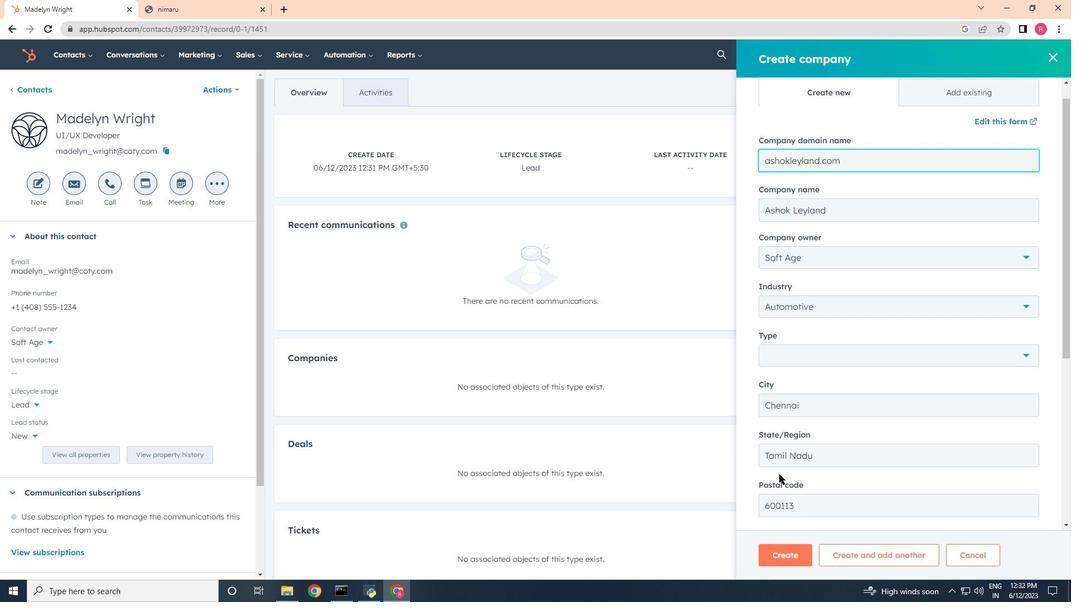 
Action: Mouse scrolled (779, 474) with delta (0, 0)
Screenshot: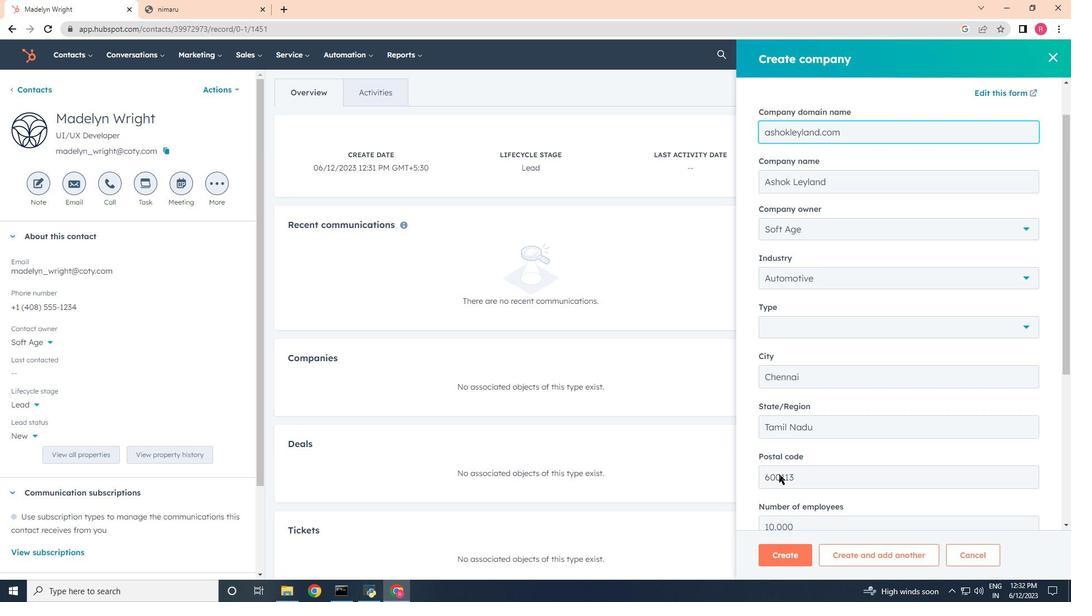 
Action: Mouse moved to (779, 475)
Screenshot: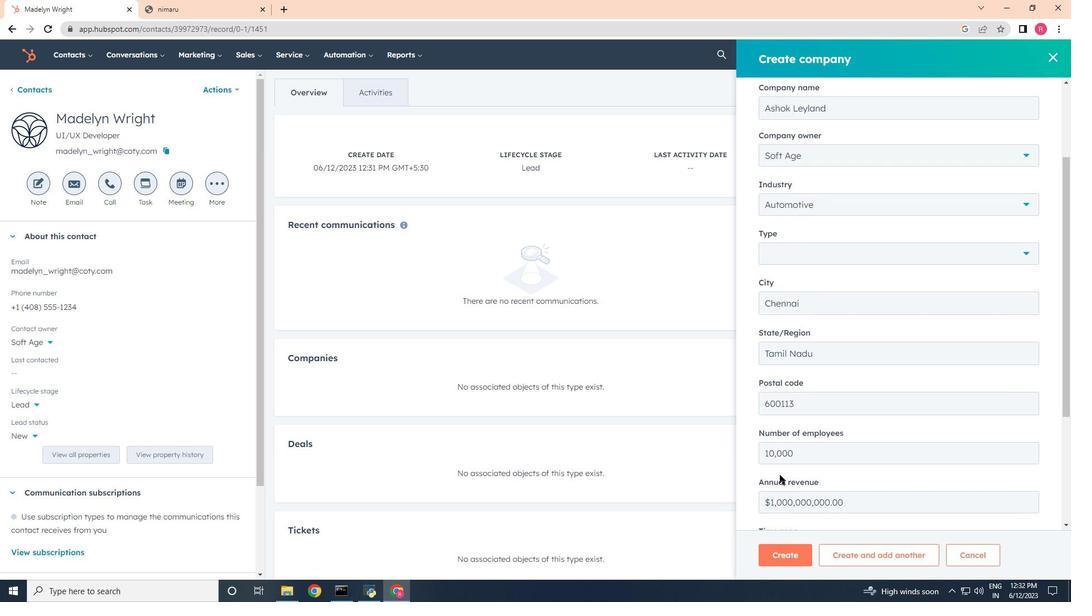
Action: Mouse scrolled (779, 474) with delta (0, 0)
Screenshot: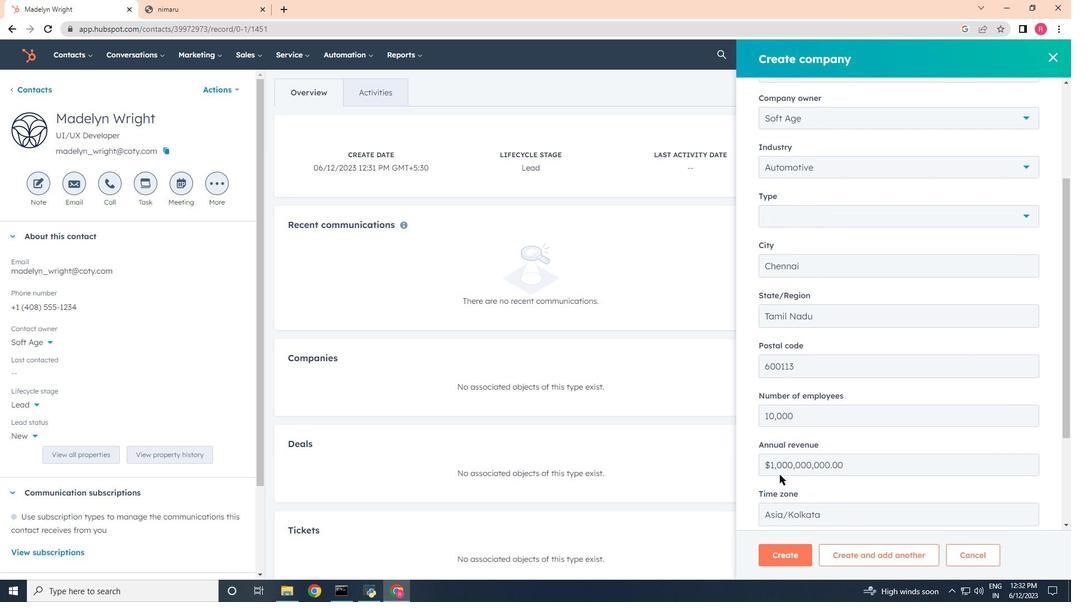 
Action: Mouse moved to (784, 470)
Screenshot: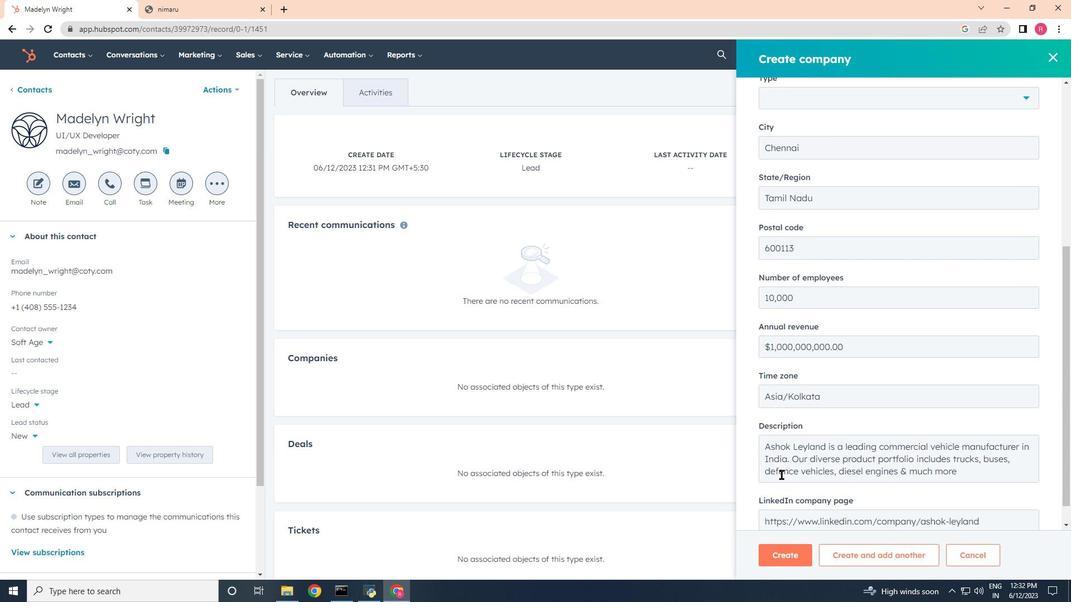 
Action: Mouse scrolled (784, 469) with delta (0, 0)
Screenshot: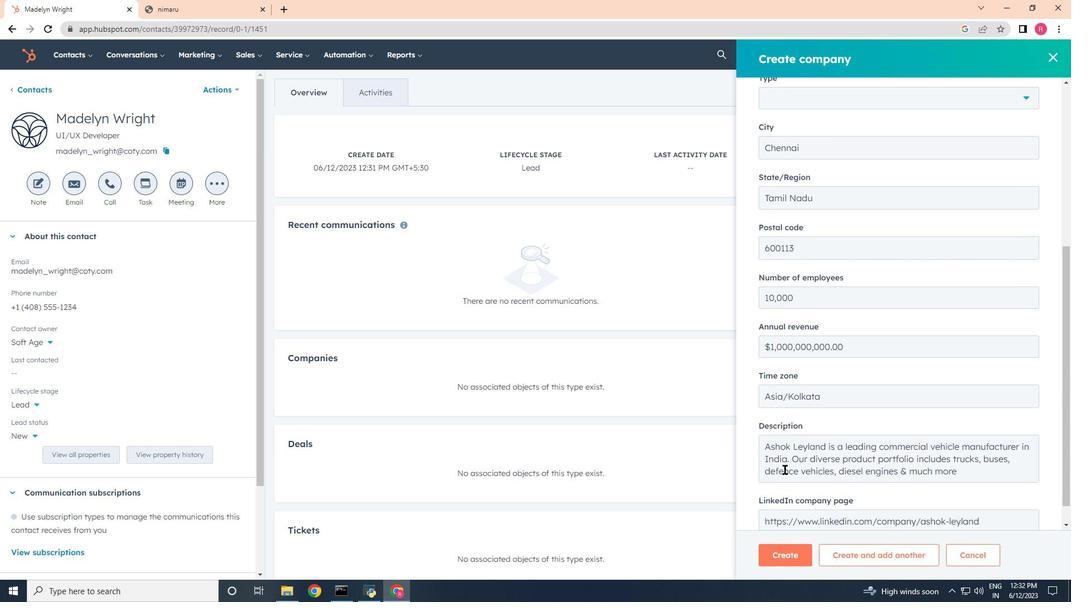 
Action: Mouse scrolled (784, 469) with delta (0, 0)
Screenshot: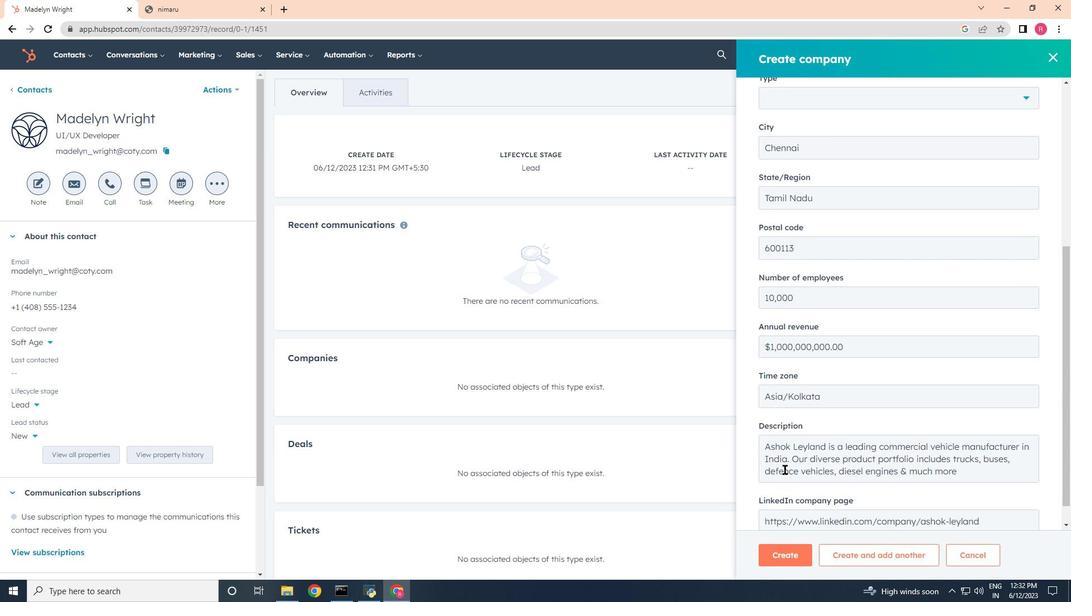 
Action: Mouse scrolled (784, 469) with delta (0, 0)
Screenshot: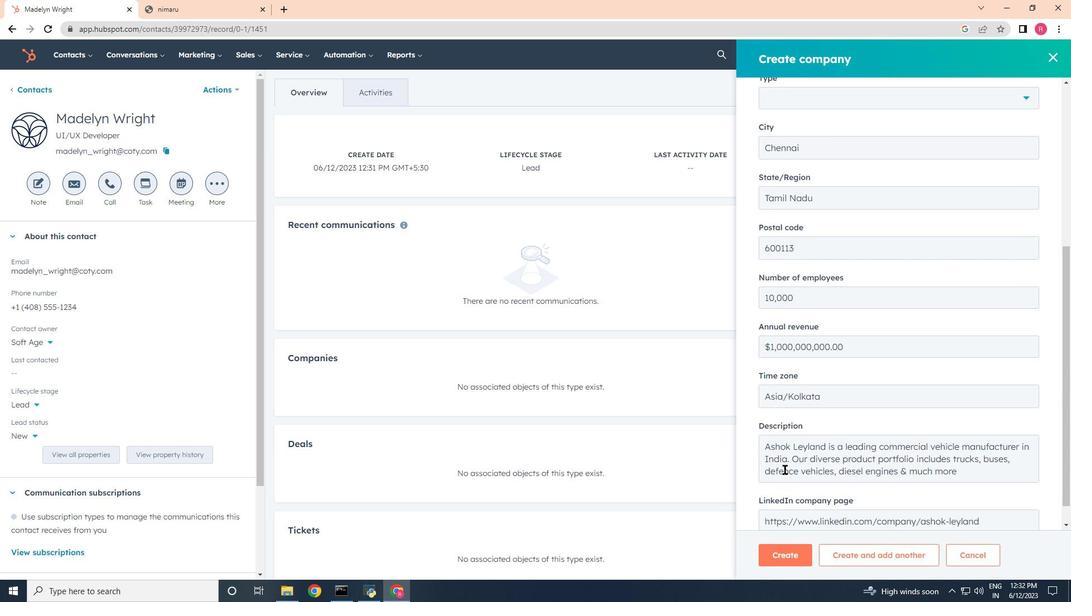 
Action: Mouse moved to (785, 470)
Screenshot: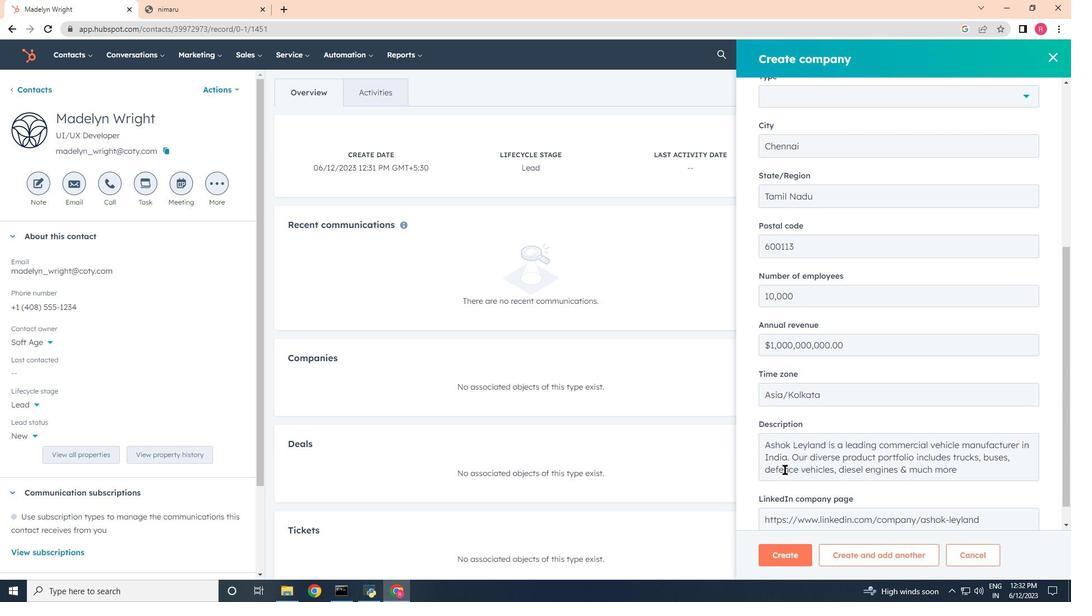 
Action: Mouse scrolled (785, 469) with delta (0, 0)
Screenshot: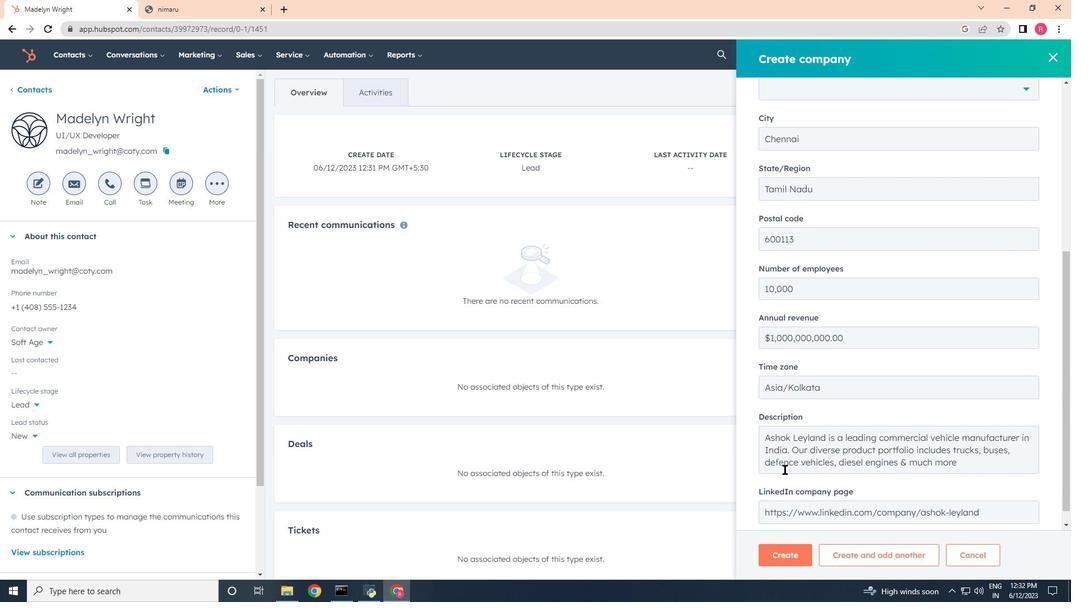 
Action: Mouse moved to (786, 470)
Screenshot: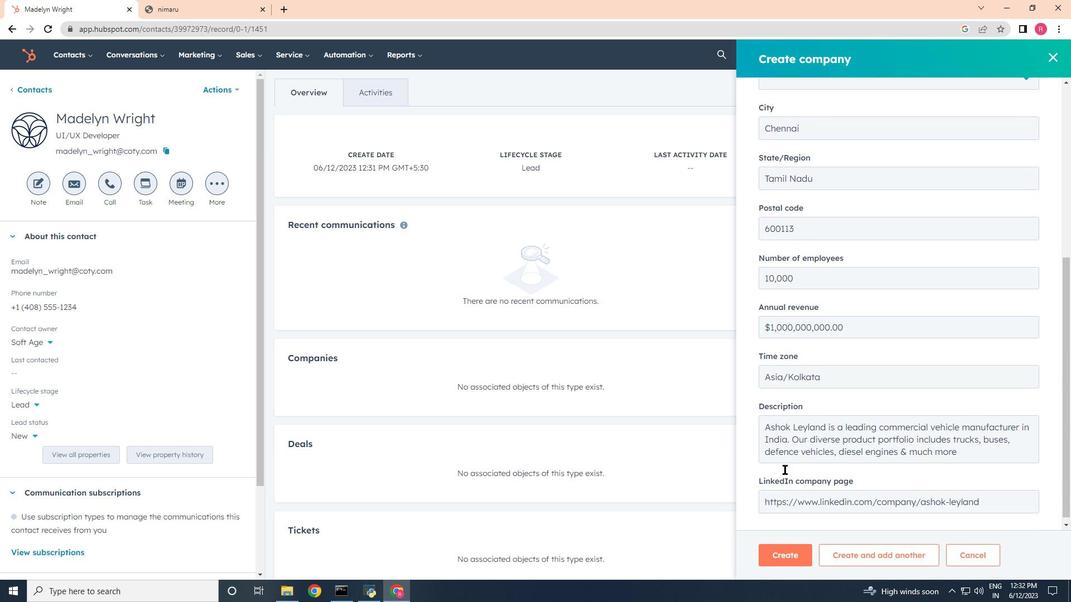 
Action: Mouse scrolled (786, 469) with delta (0, 0)
Screenshot: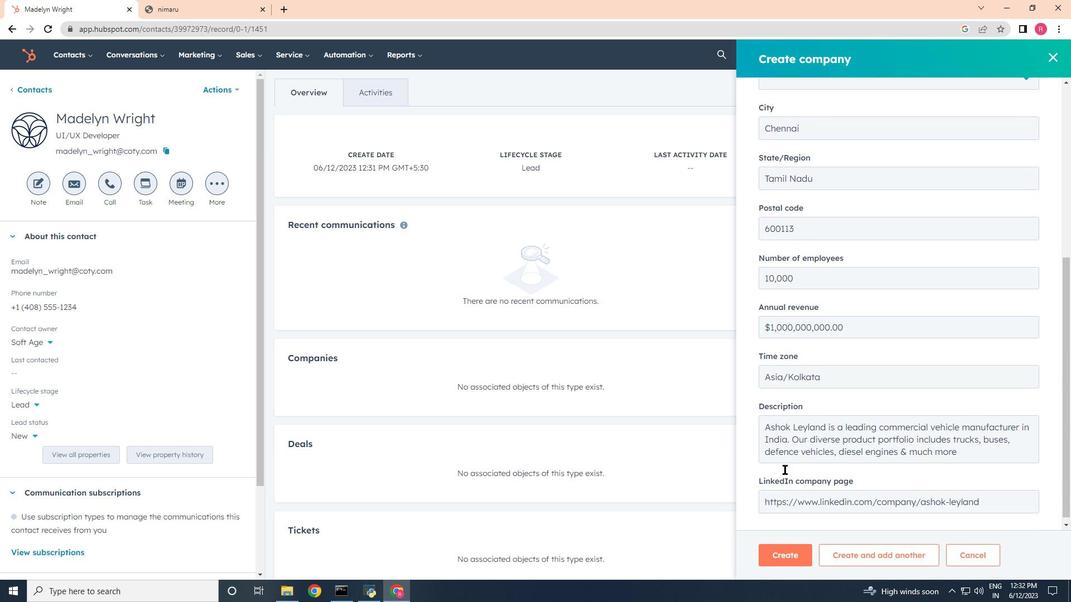 
Action: Mouse moved to (788, 470)
Screenshot: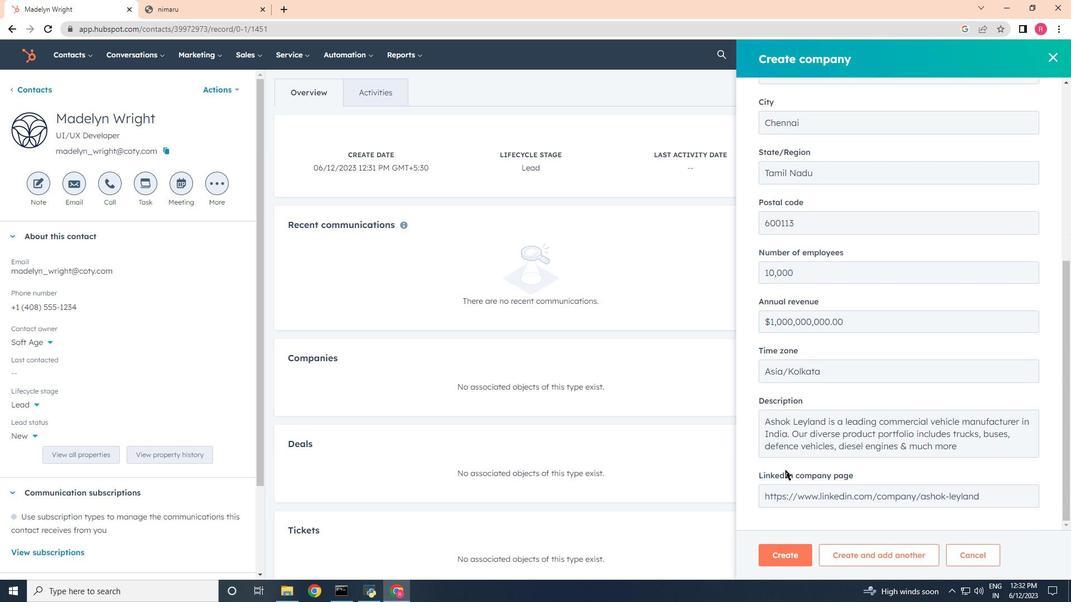 
Action: Mouse scrolled (788, 470) with delta (0, 0)
Screenshot: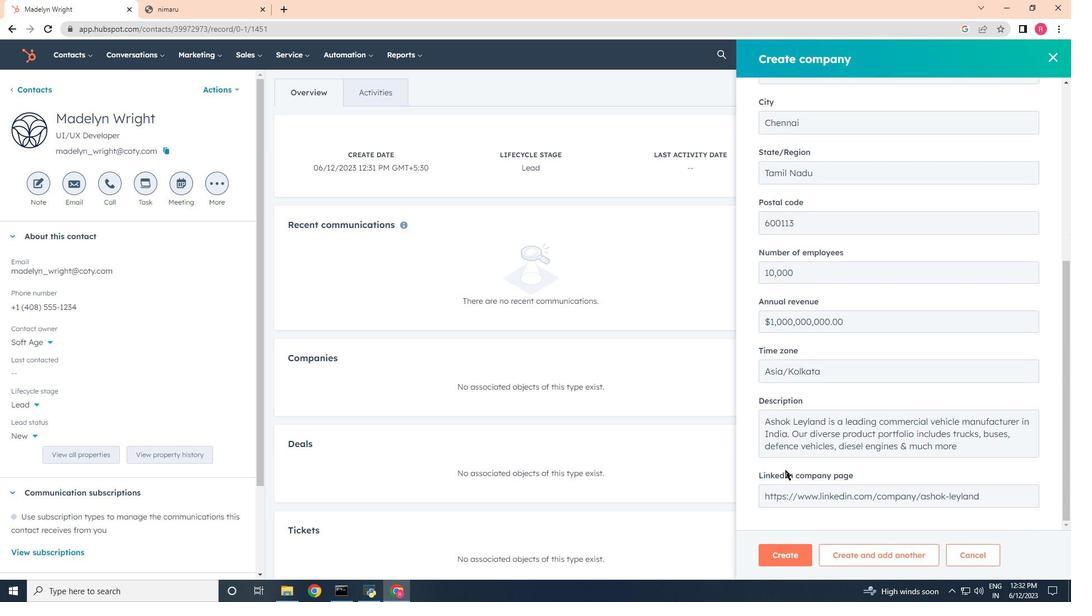 
Action: Mouse moved to (789, 471)
Screenshot: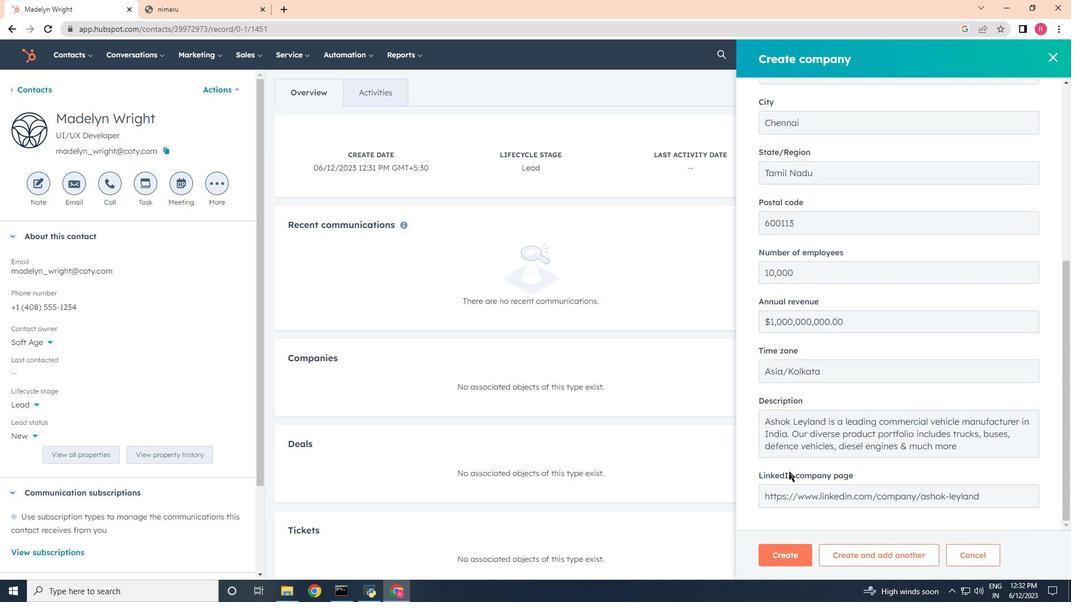 
Action: Mouse scrolled (789, 472) with delta (0, 0)
Screenshot: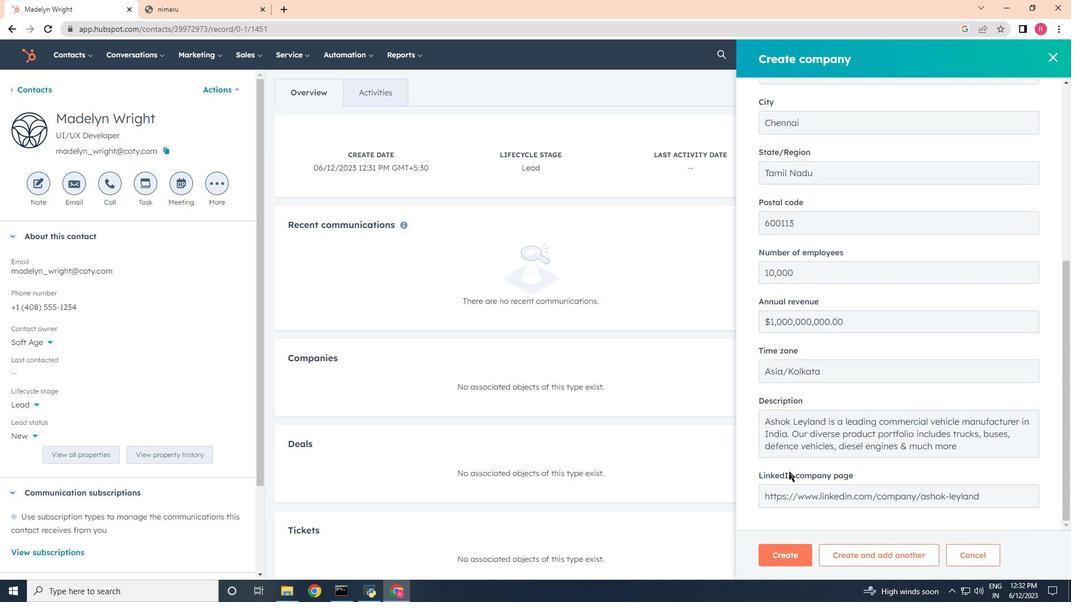 
Action: Mouse scrolled (789, 472) with delta (0, 0)
Screenshot: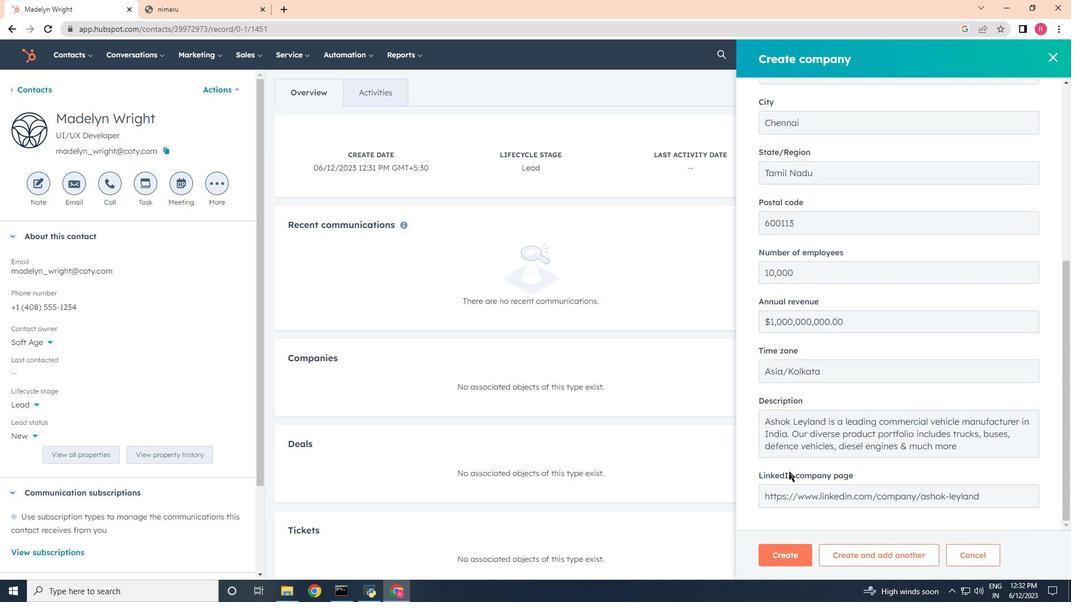 
Action: Mouse moved to (789, 471)
Screenshot: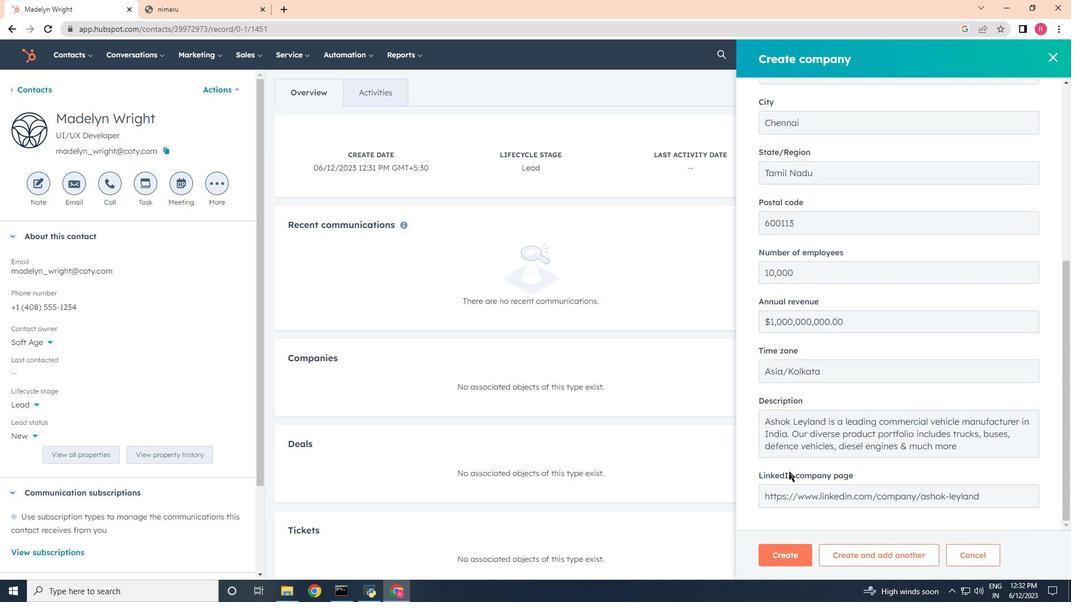 
Action: Mouse scrolled (789, 472) with delta (0, 0)
Screenshot: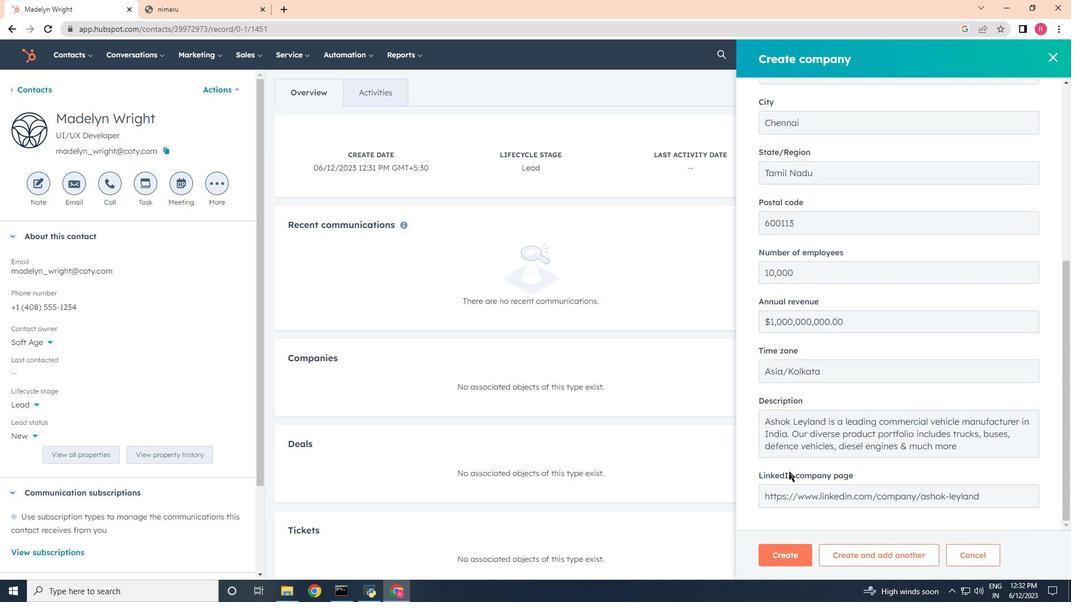 
Action: Mouse moved to (789, 471)
Screenshot: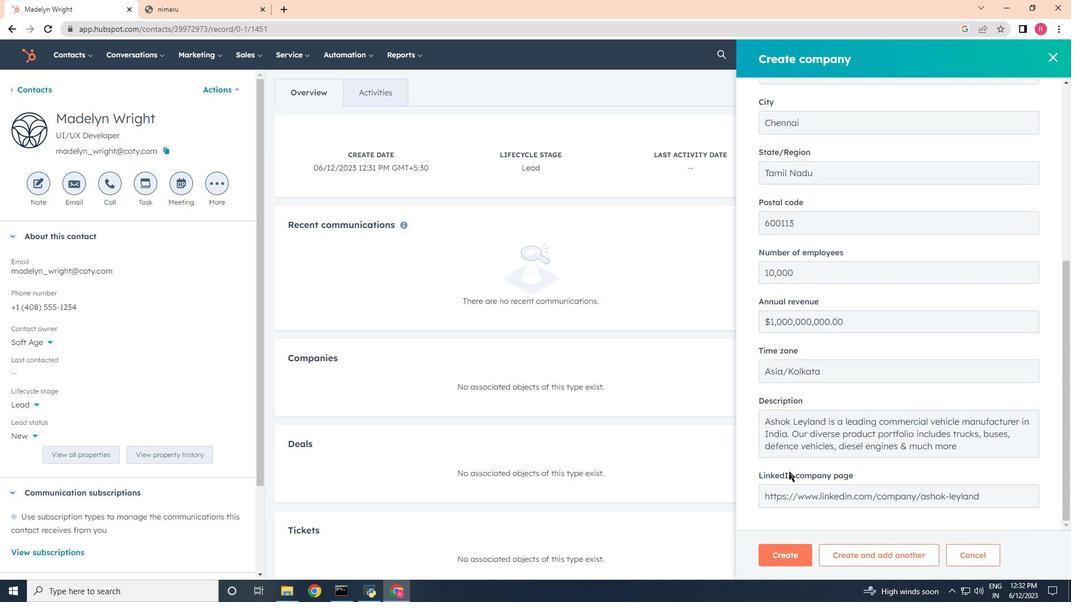 
Action: Mouse scrolled (789, 472) with delta (0, 0)
Screenshot: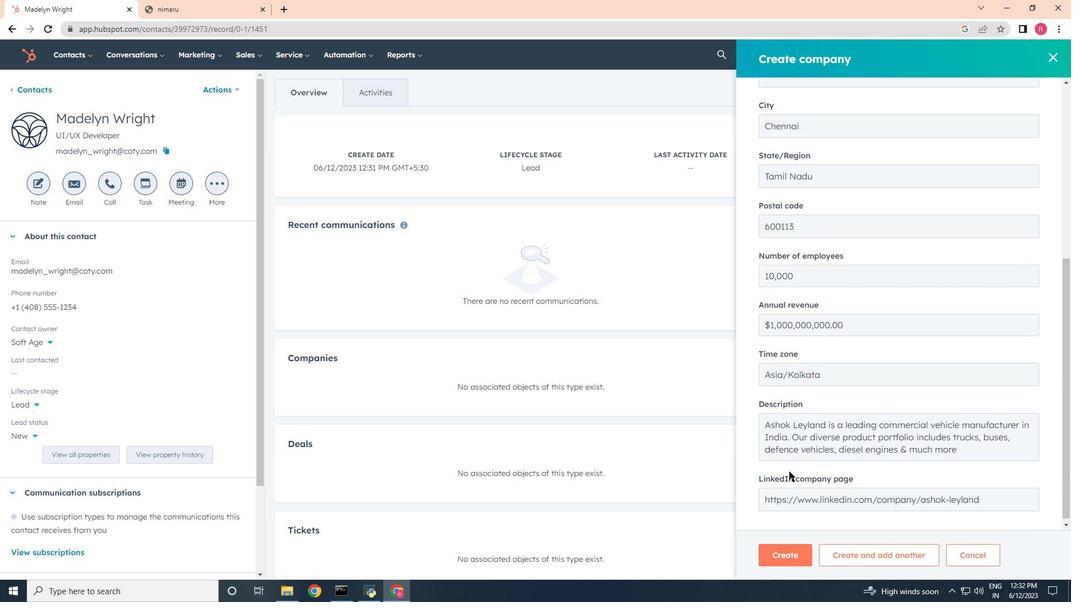 
Action: Mouse moved to (790, 482)
Screenshot: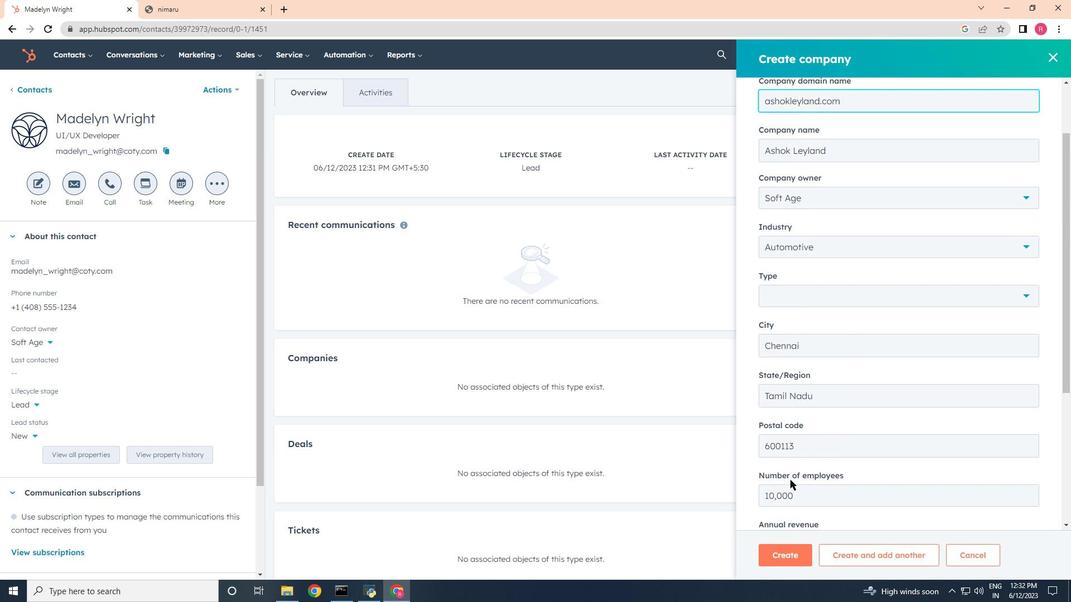 
Action: Mouse scrolled (790, 482) with delta (0, 0)
Screenshot: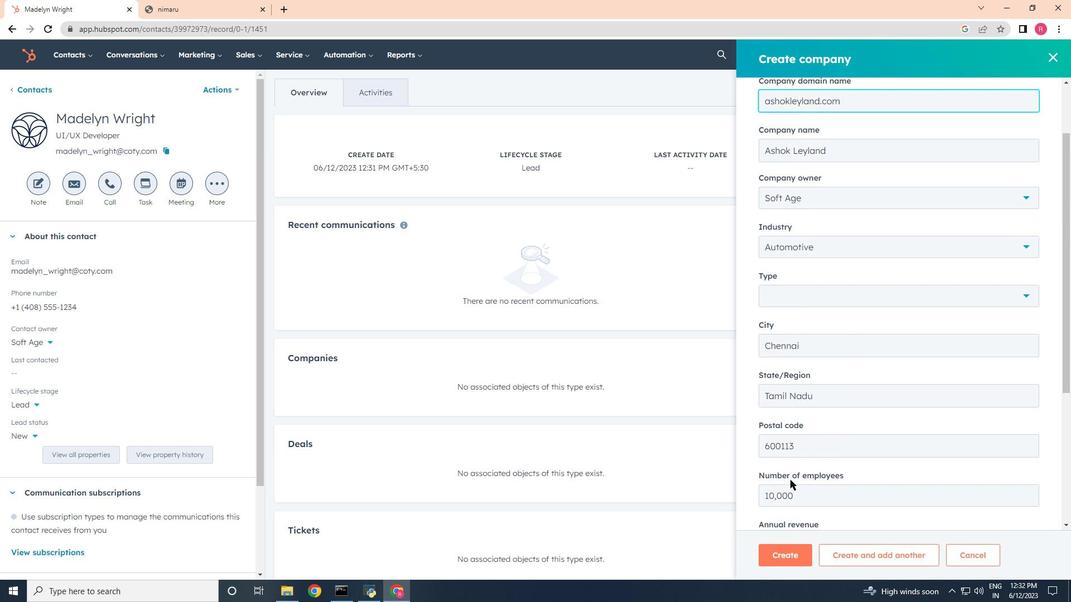 
Action: Mouse moved to (789, 484)
Screenshot: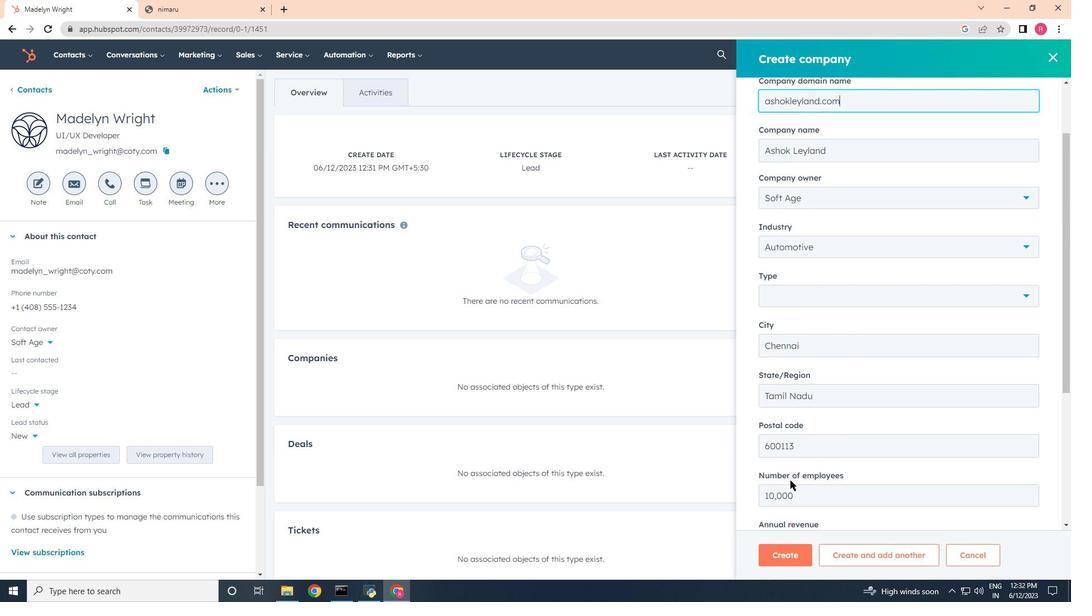 
Action: Mouse scrolled (789, 484) with delta (0, 0)
Screenshot: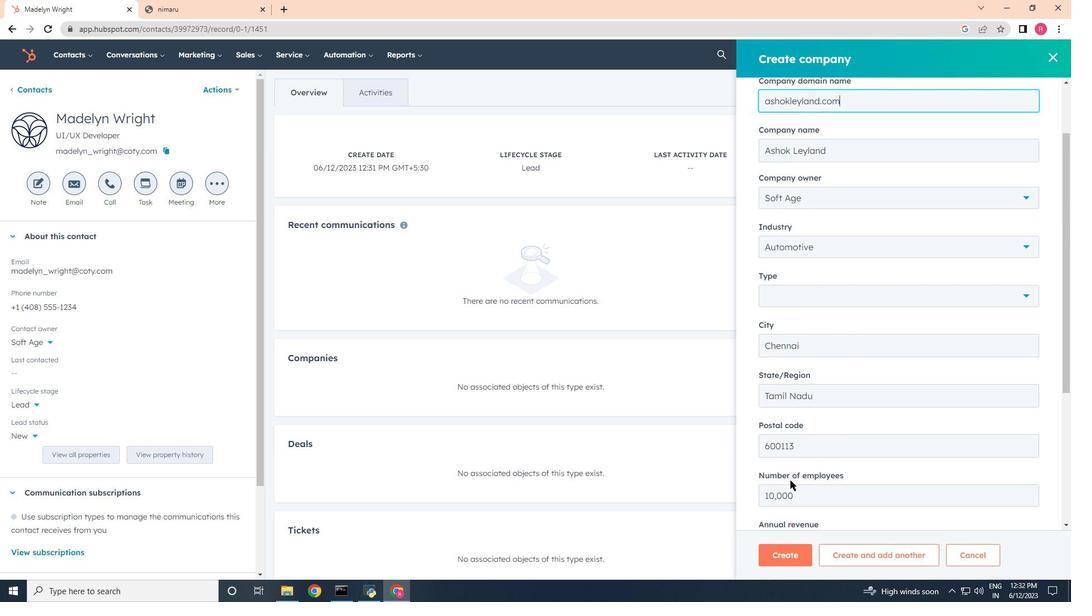 
Action: Mouse scrolled (789, 484) with delta (0, 0)
Screenshot: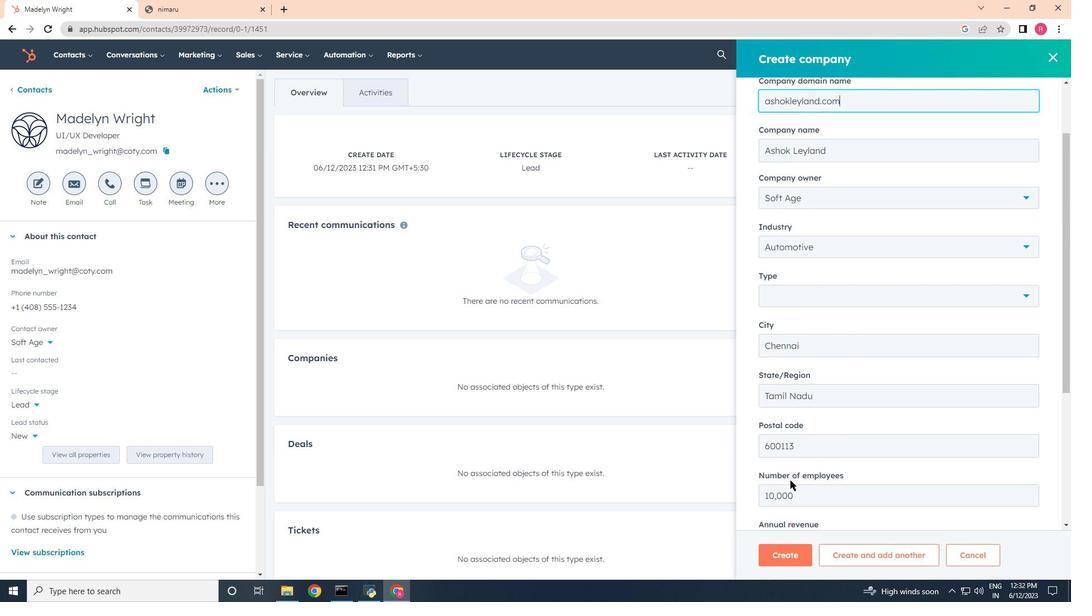 
Action: Mouse scrolled (789, 484) with delta (0, 0)
Screenshot: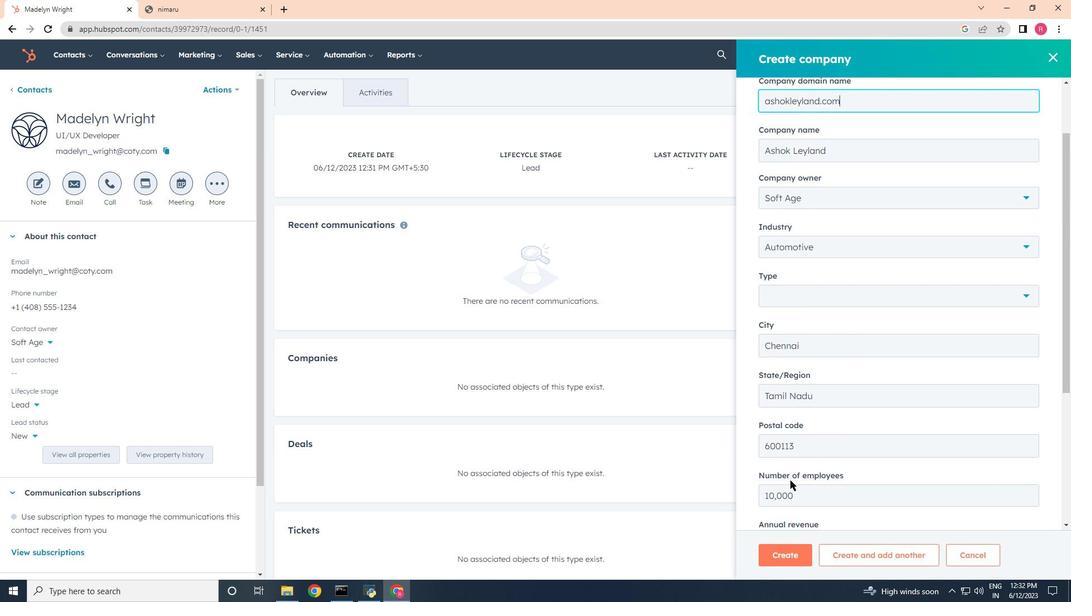 
Action: Mouse moved to (789, 484)
Screenshot: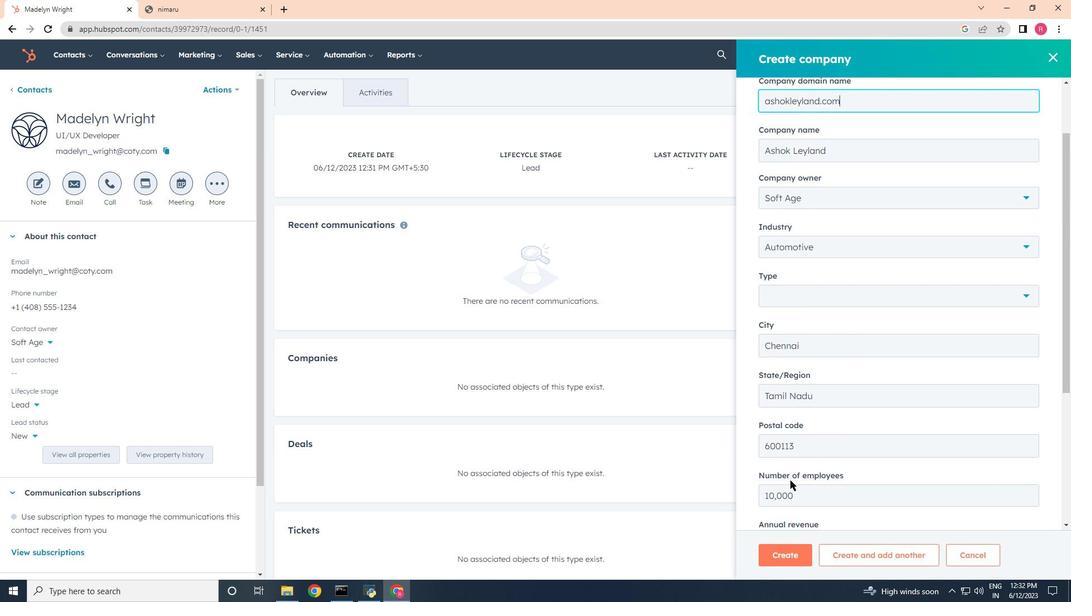 
Action: Mouse scrolled (789, 484) with delta (0, 0)
Screenshot: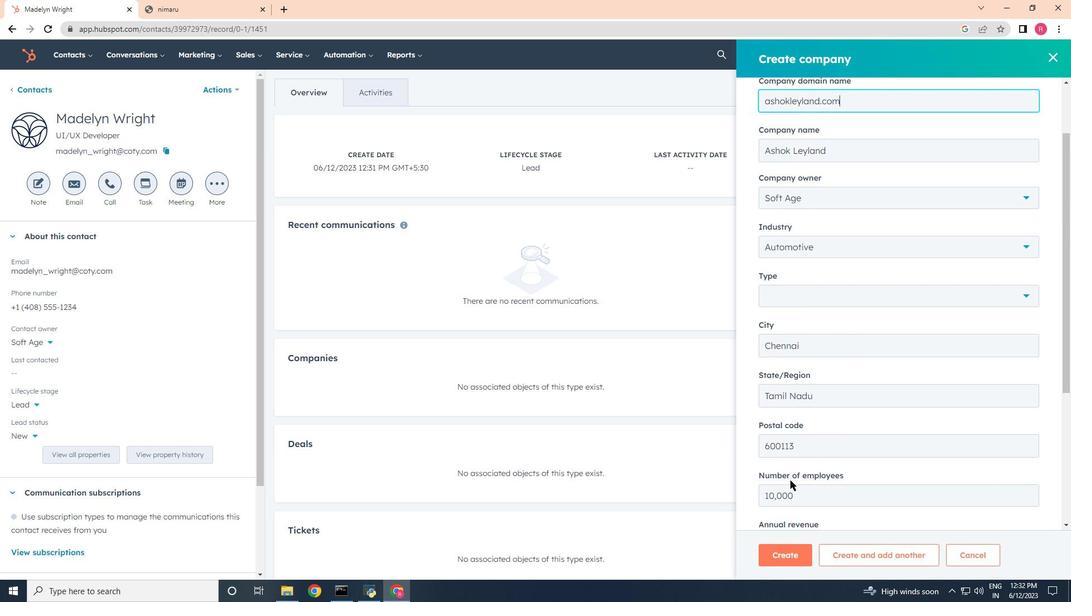 
Action: Mouse moved to (789, 485)
Screenshot: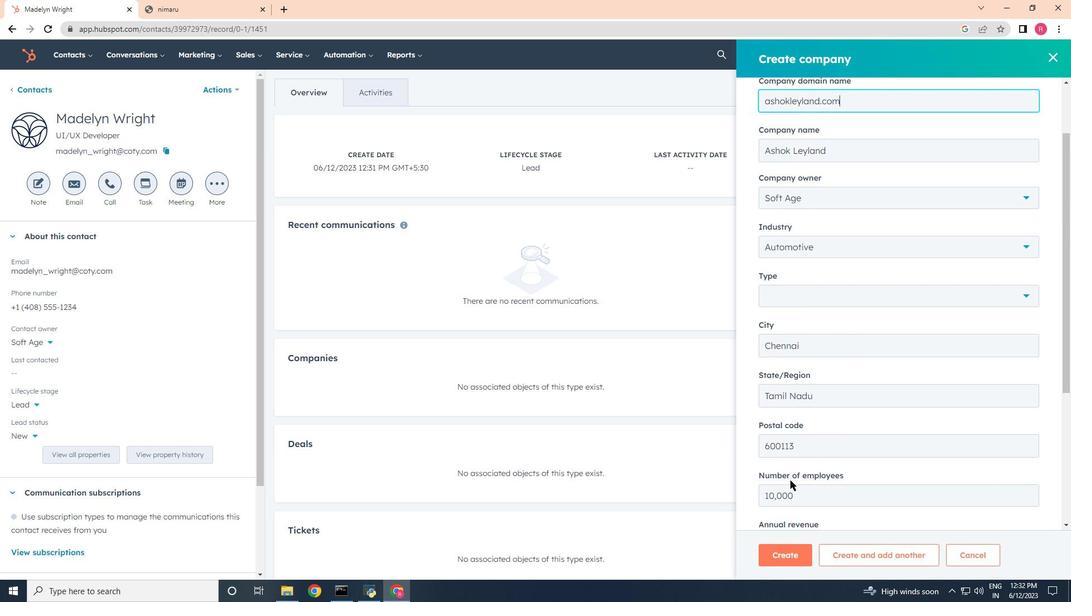 
Action: Mouse scrolled (789, 484) with delta (0, 0)
Screenshot: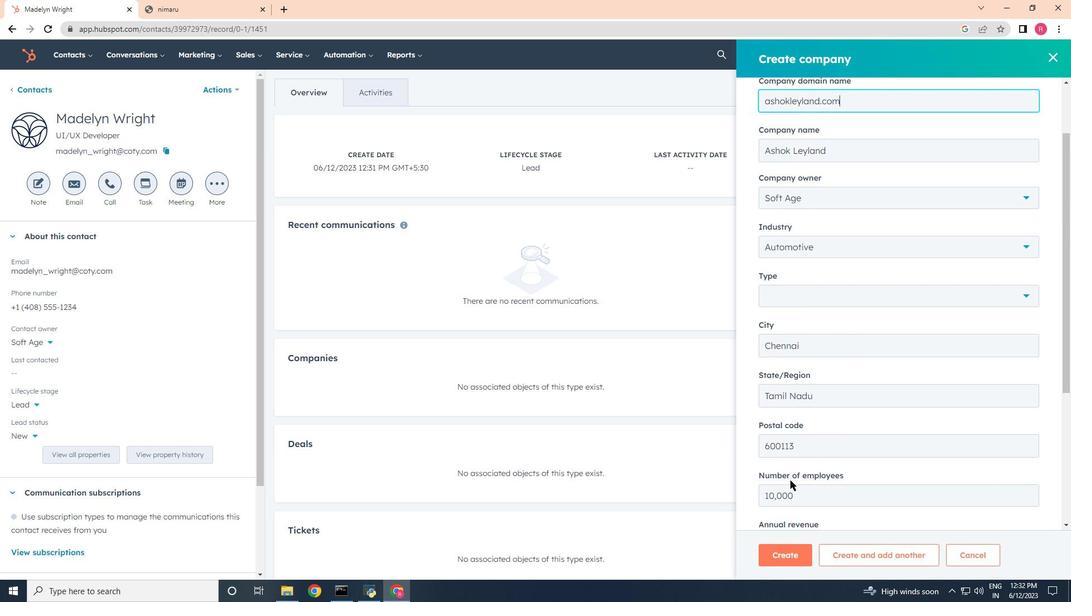
Action: Mouse moved to (789, 486)
Screenshot: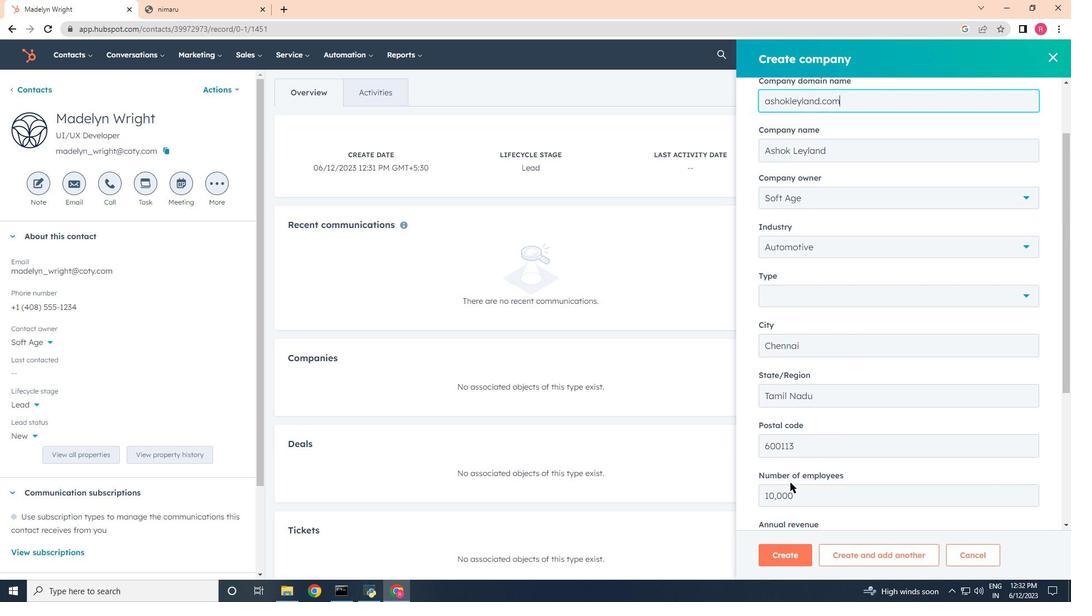 
Action: Mouse scrolled (789, 485) with delta (0, 0)
Screenshot: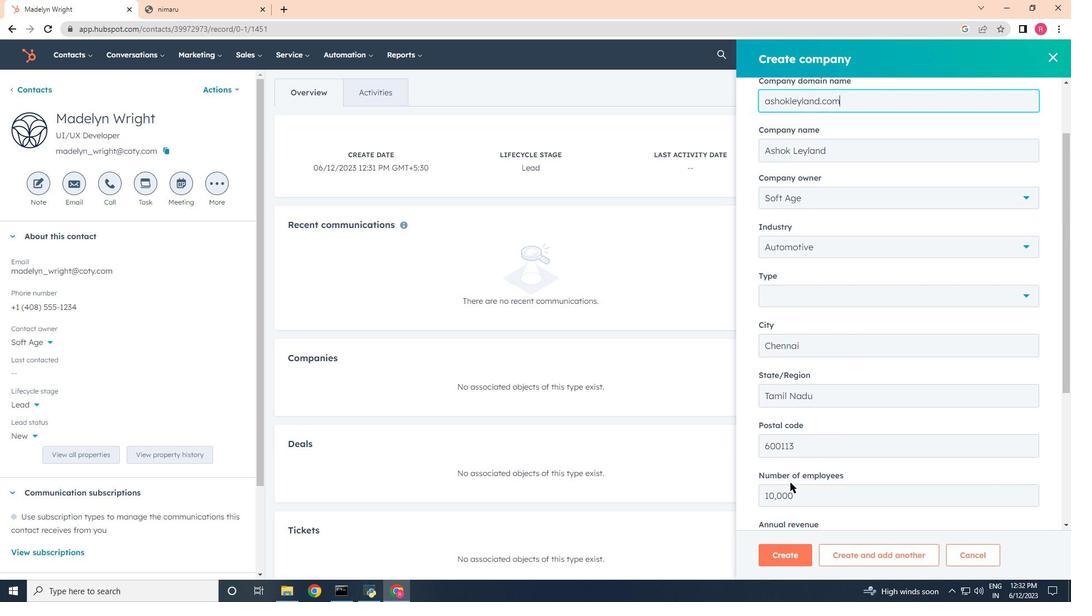 
Action: Mouse moved to (780, 546)
Screenshot: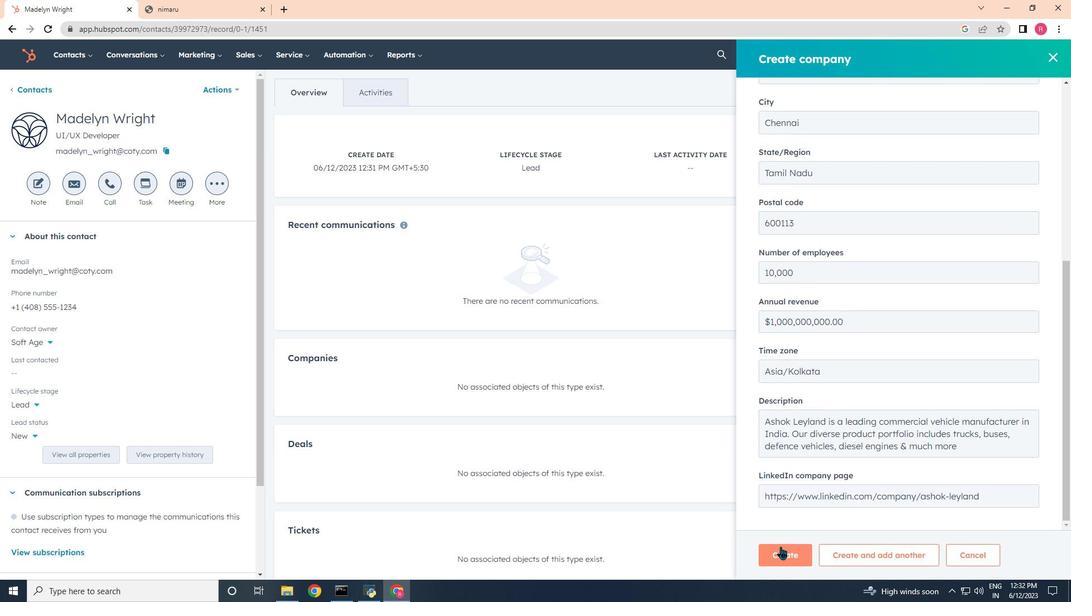 
Action: Mouse pressed left at (780, 546)
Screenshot: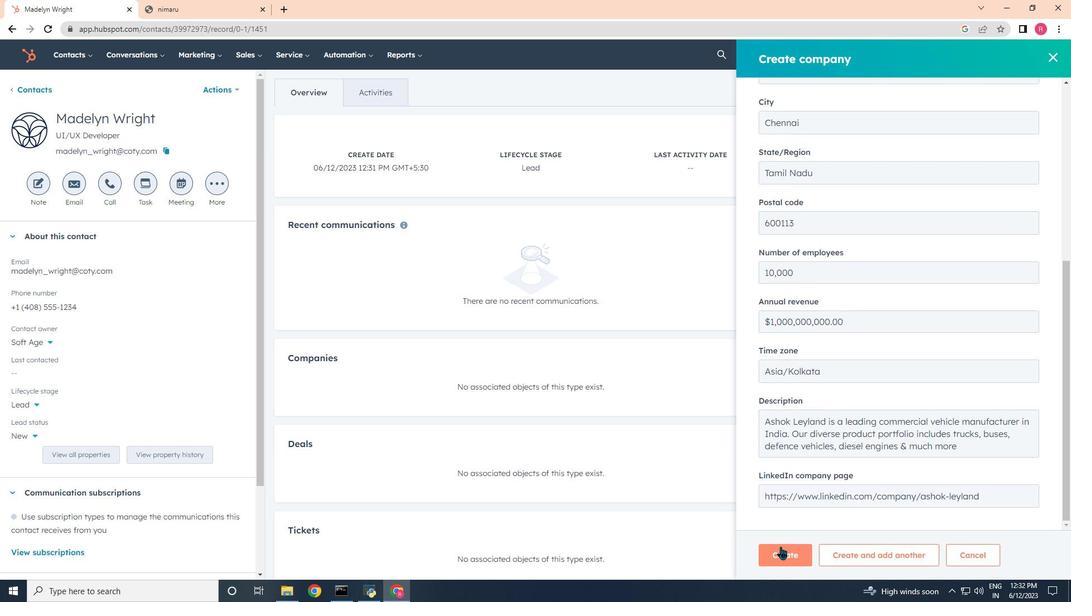 
Action: Mouse moved to (776, 546)
Screenshot: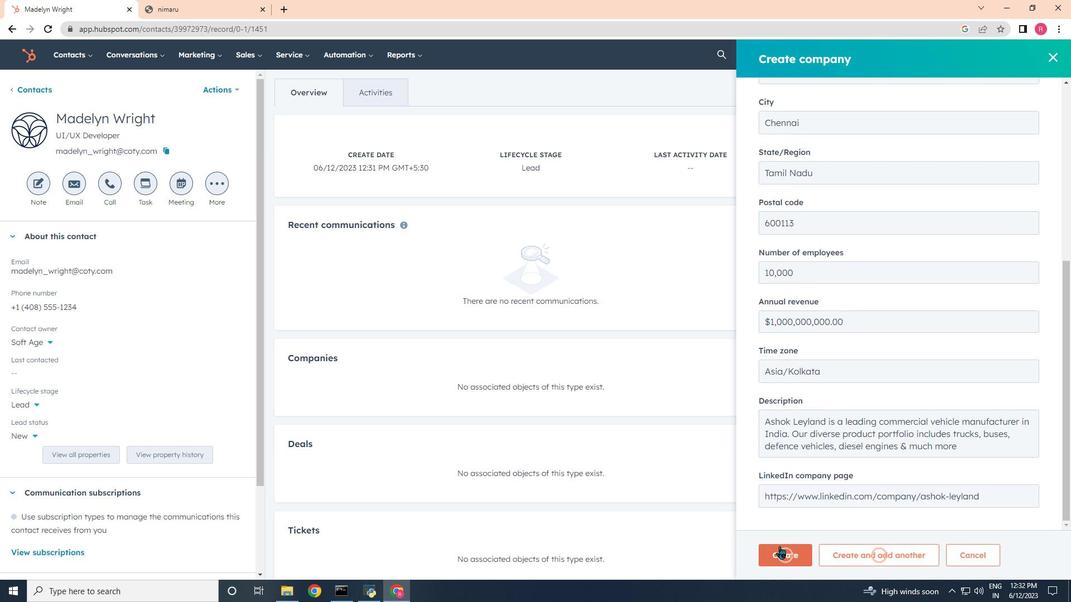 
